 Task: Create a due date automation trigger when advanced on, 2 days before a card is due add fields without custom field "Resume" set to a date not in this week at 11:00 AM.
Action: Mouse moved to (883, 255)
Screenshot: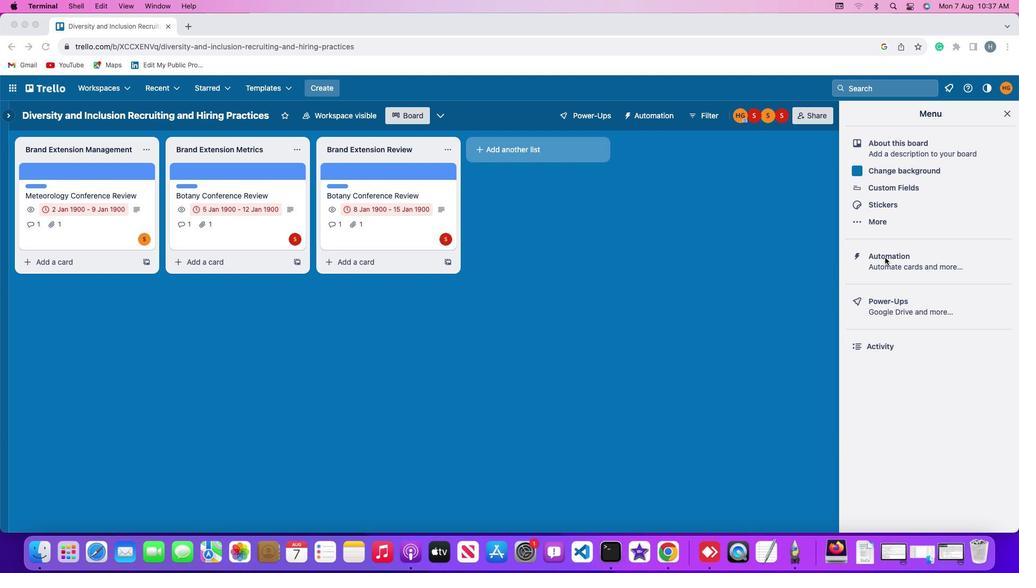 
Action: Mouse pressed left at (883, 255)
Screenshot: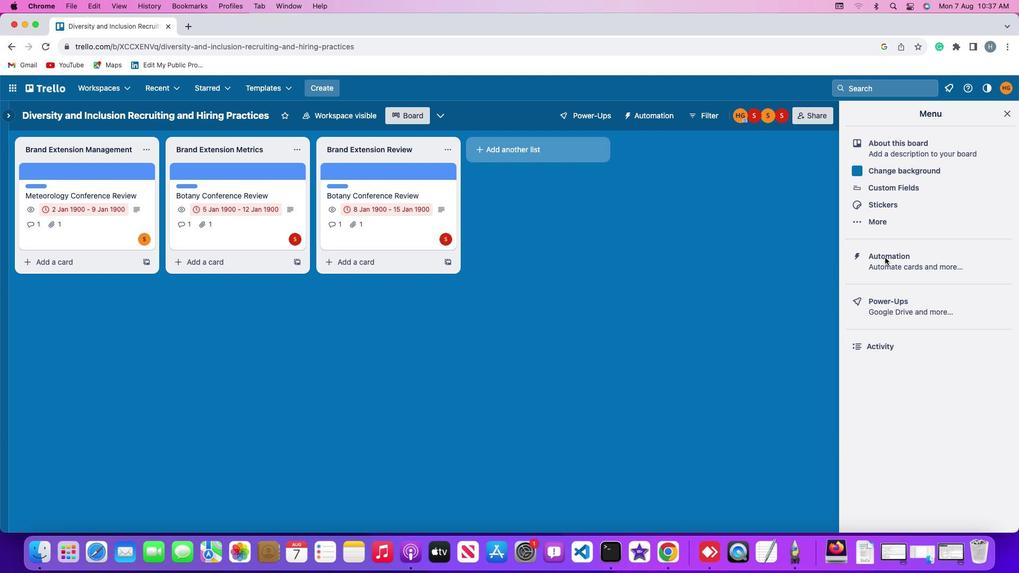 
Action: Mouse pressed left at (883, 255)
Screenshot: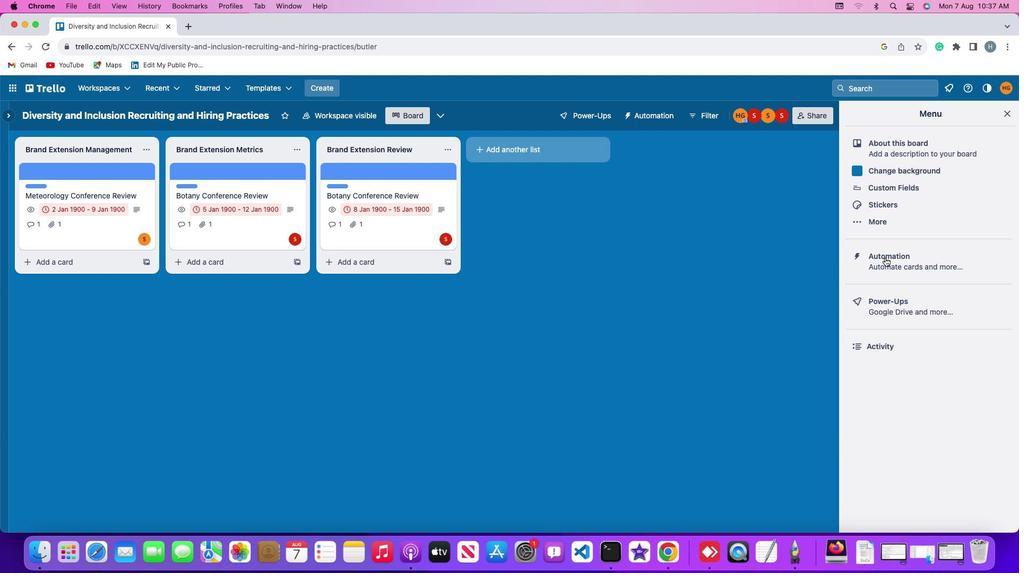 
Action: Mouse moved to (50, 247)
Screenshot: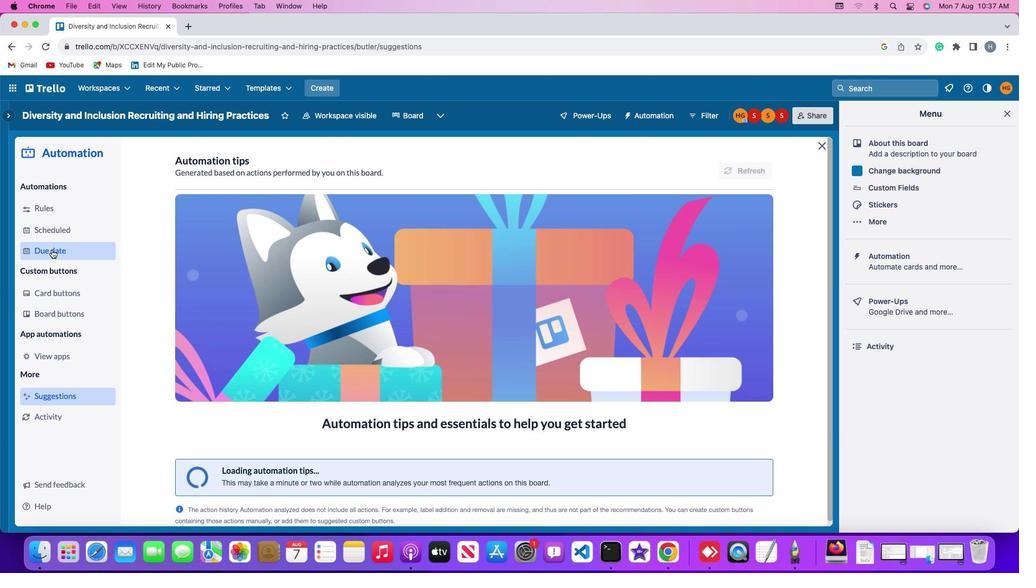 
Action: Mouse pressed left at (50, 247)
Screenshot: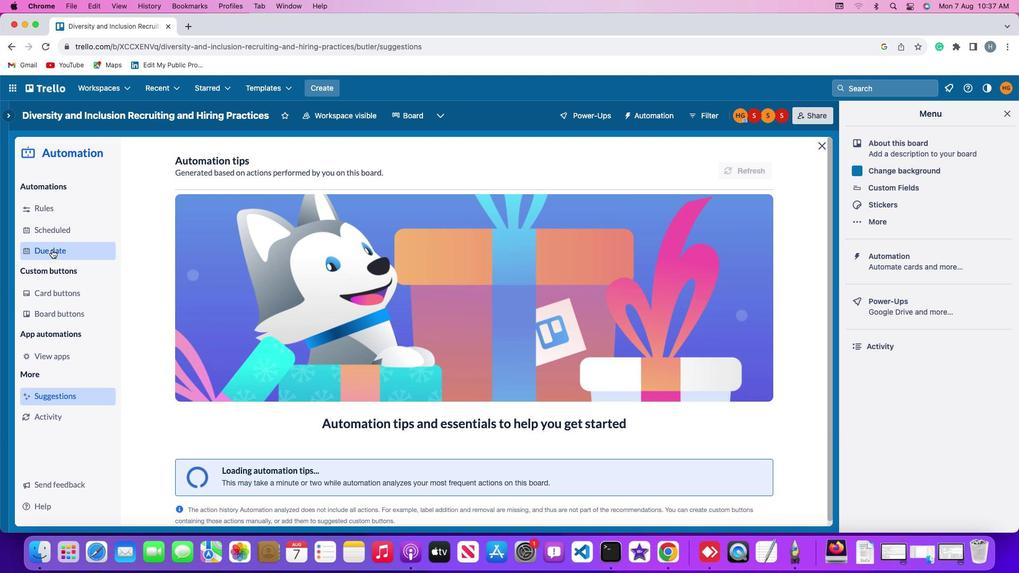 
Action: Mouse moved to (709, 160)
Screenshot: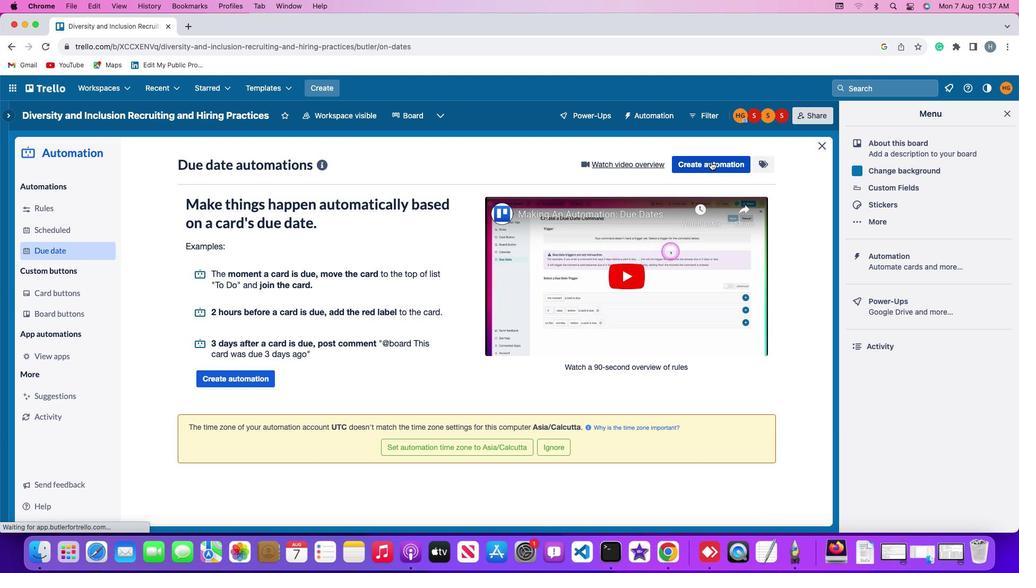 
Action: Mouse pressed left at (709, 160)
Screenshot: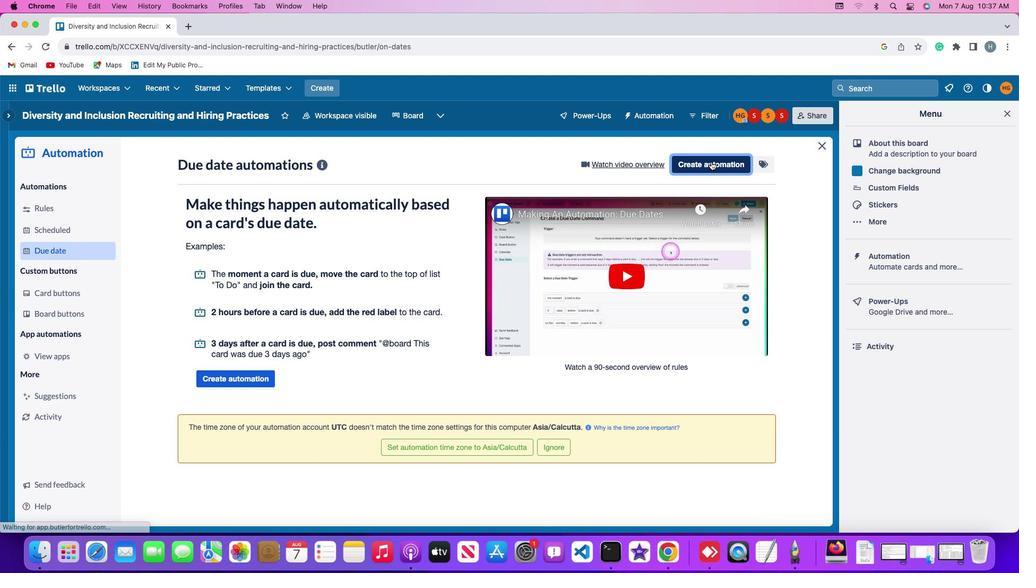 
Action: Mouse moved to (429, 261)
Screenshot: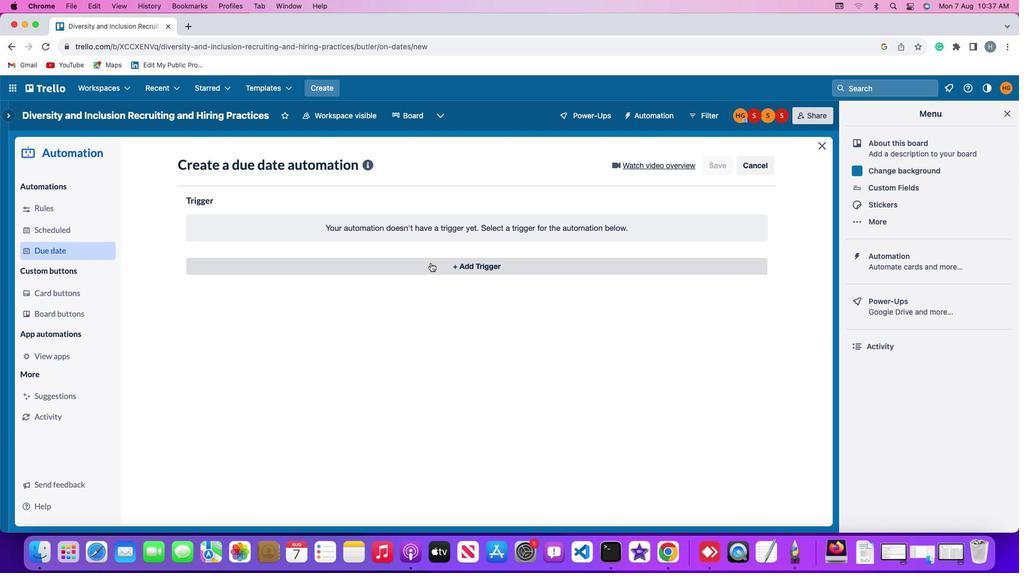 
Action: Mouse pressed left at (429, 261)
Screenshot: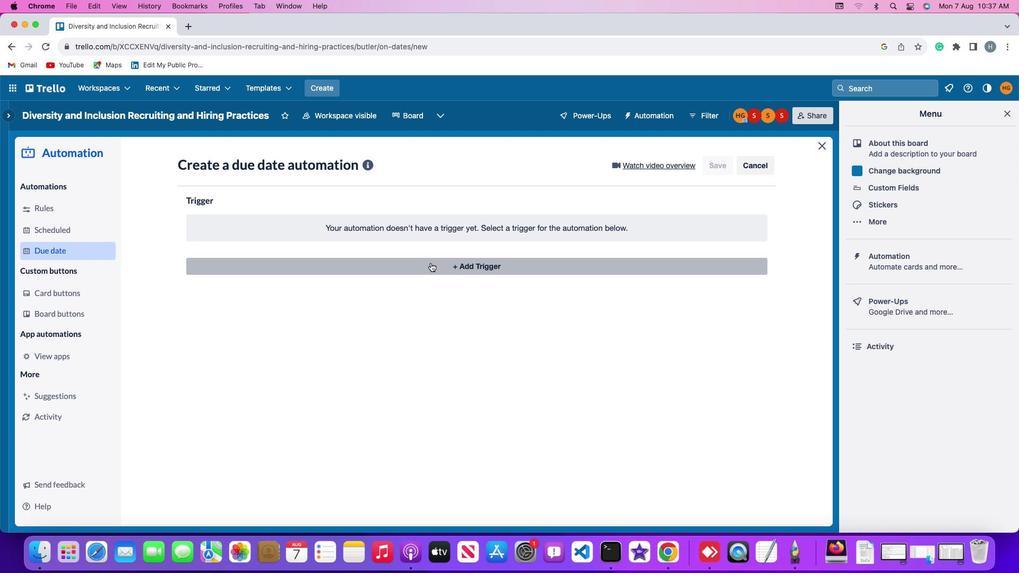 
Action: Mouse moved to (203, 427)
Screenshot: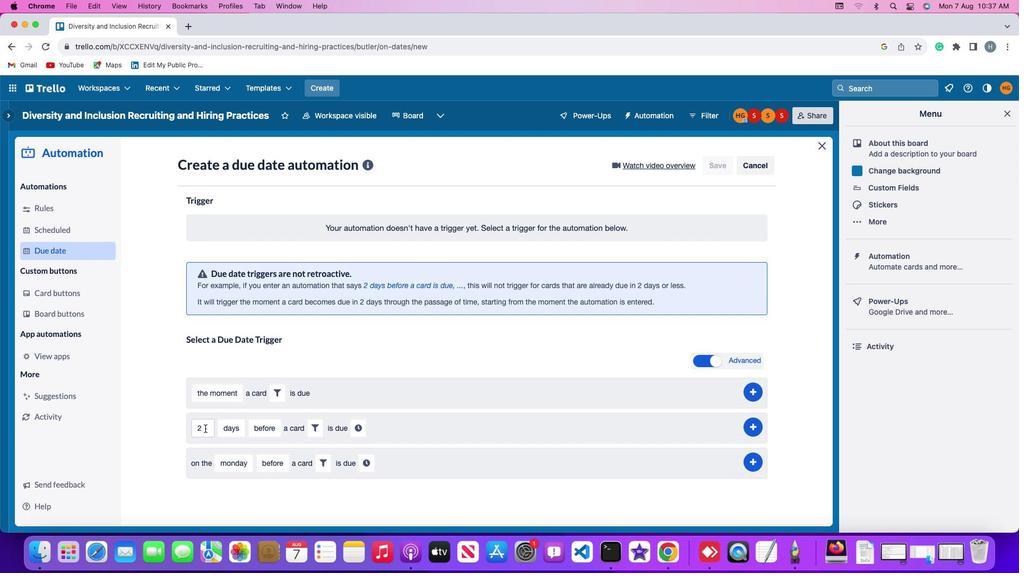 
Action: Mouse pressed left at (203, 427)
Screenshot: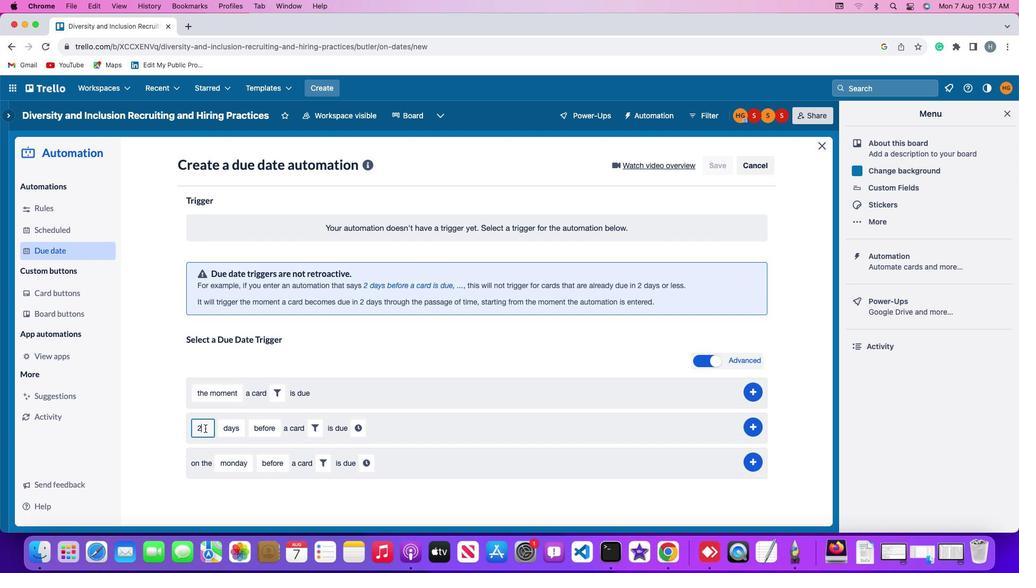 
Action: Mouse moved to (206, 424)
Screenshot: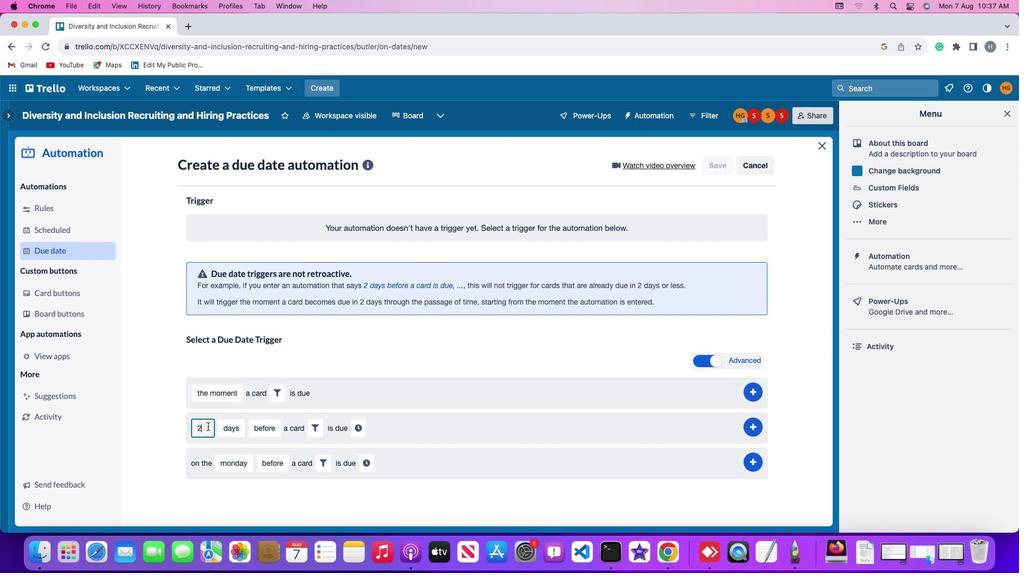 
Action: Key pressed Key.backspace'2'
Screenshot: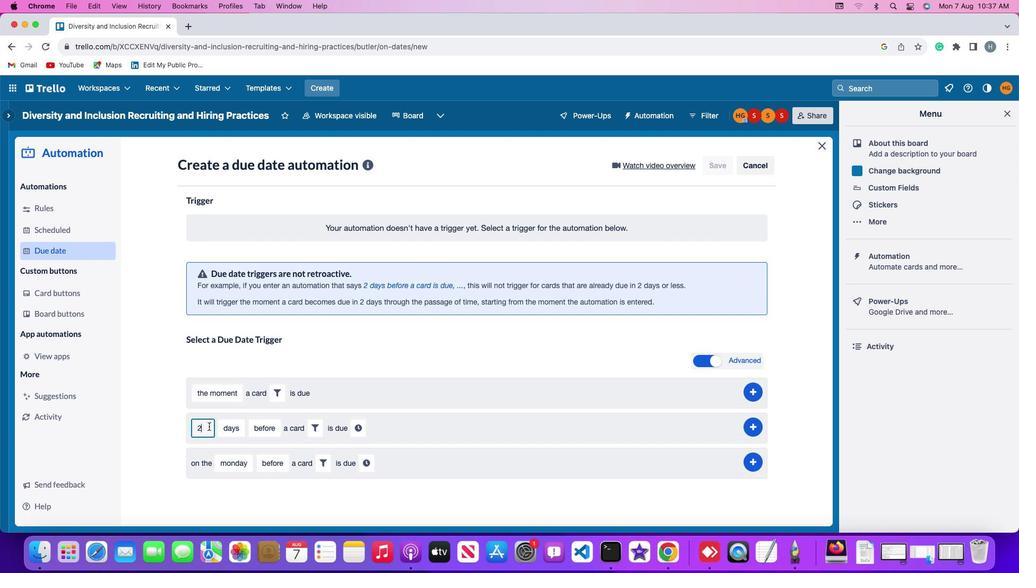 
Action: Mouse moved to (231, 424)
Screenshot: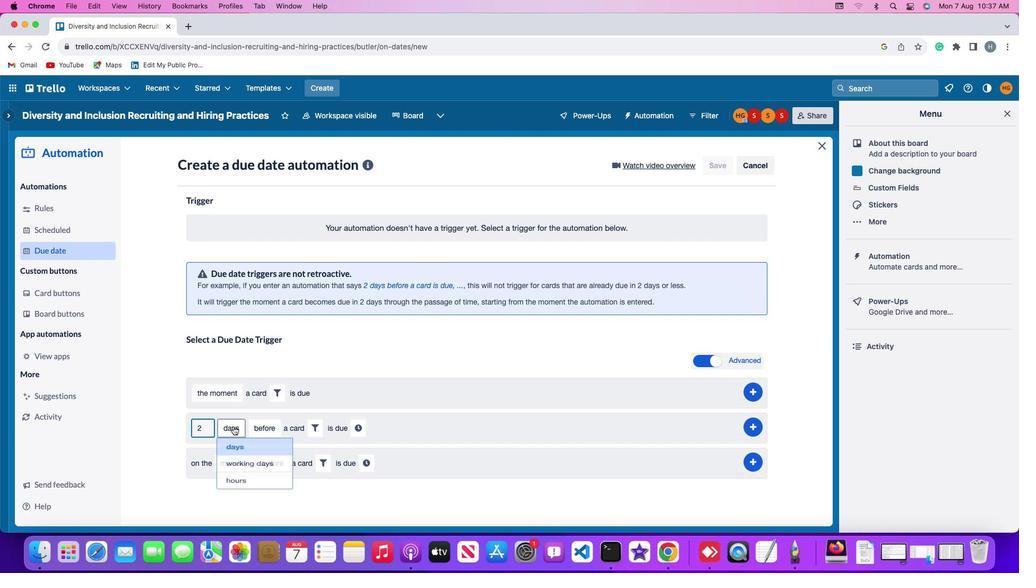 
Action: Mouse pressed left at (231, 424)
Screenshot: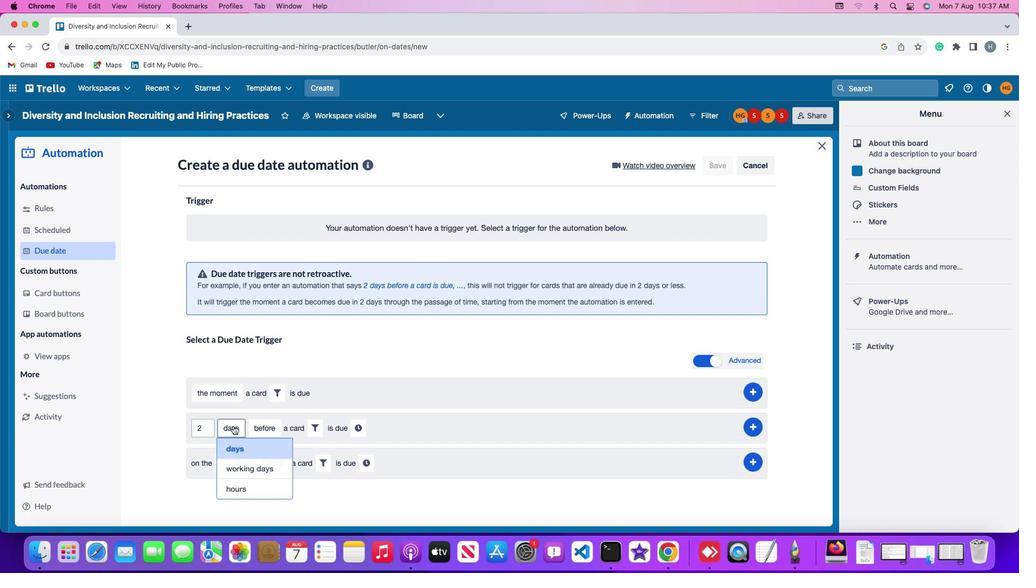 
Action: Mouse moved to (234, 450)
Screenshot: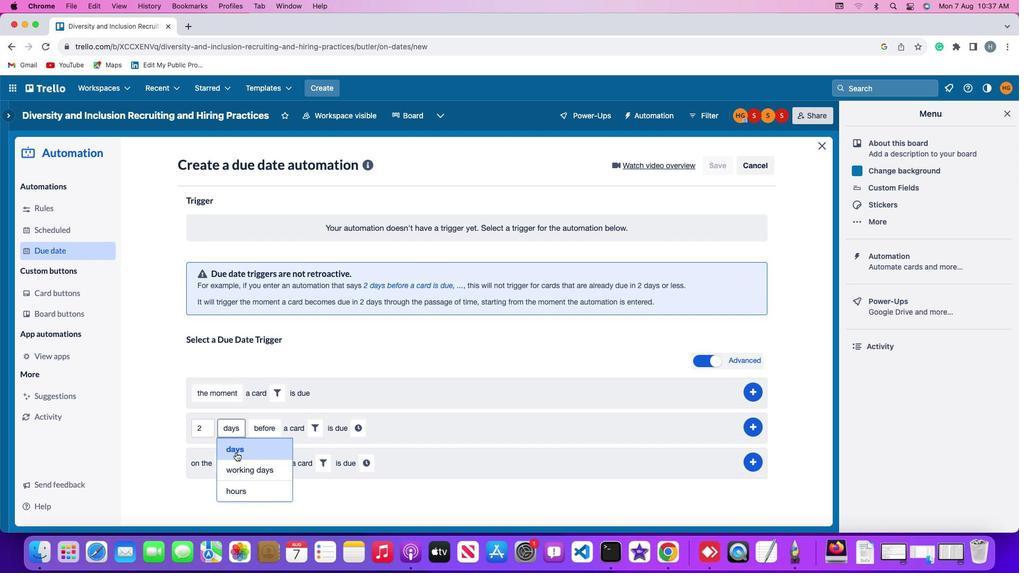 
Action: Mouse pressed left at (234, 450)
Screenshot: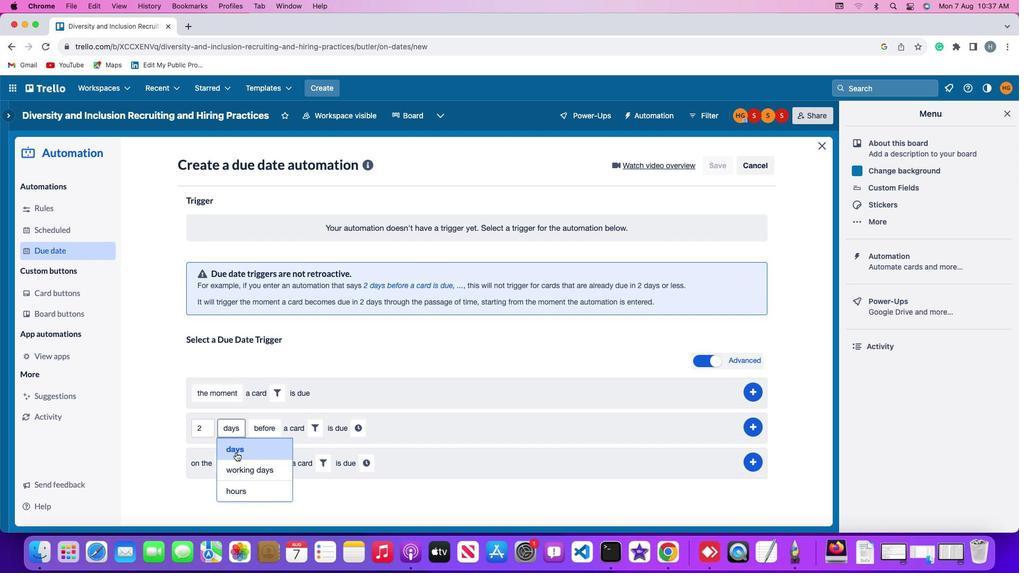 
Action: Mouse moved to (261, 430)
Screenshot: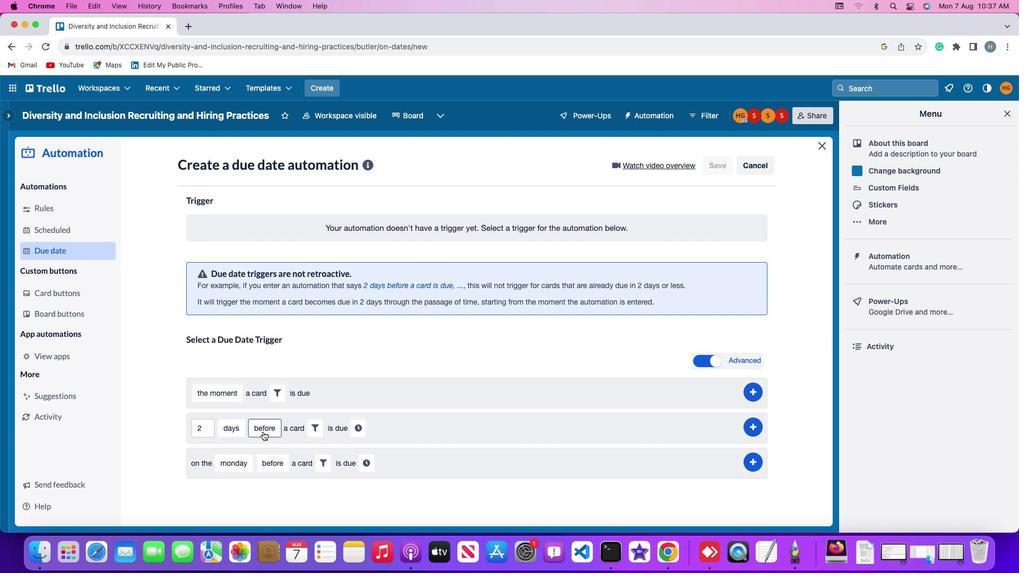 
Action: Mouse pressed left at (261, 430)
Screenshot: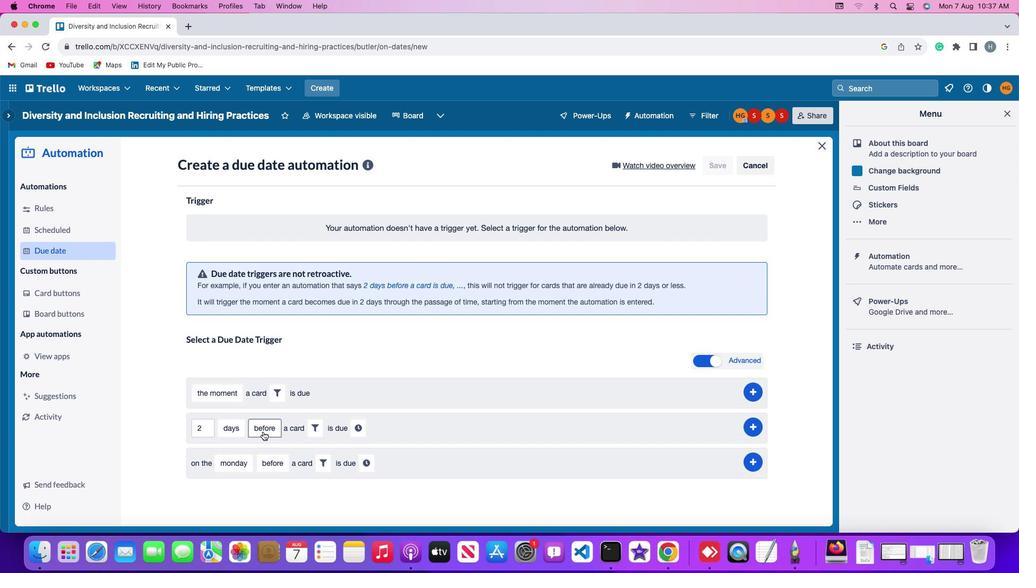 
Action: Mouse moved to (270, 451)
Screenshot: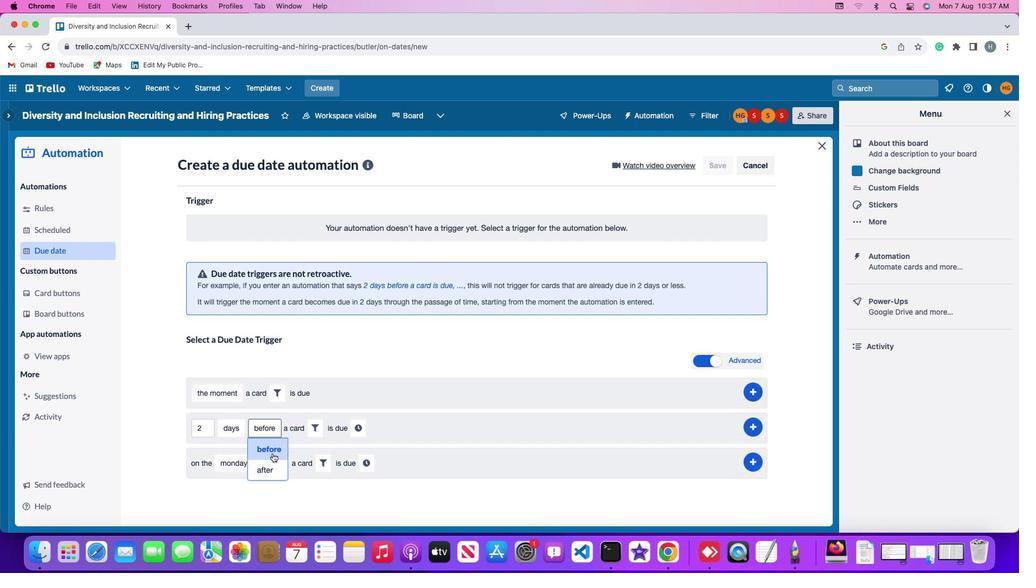 
Action: Mouse pressed left at (270, 451)
Screenshot: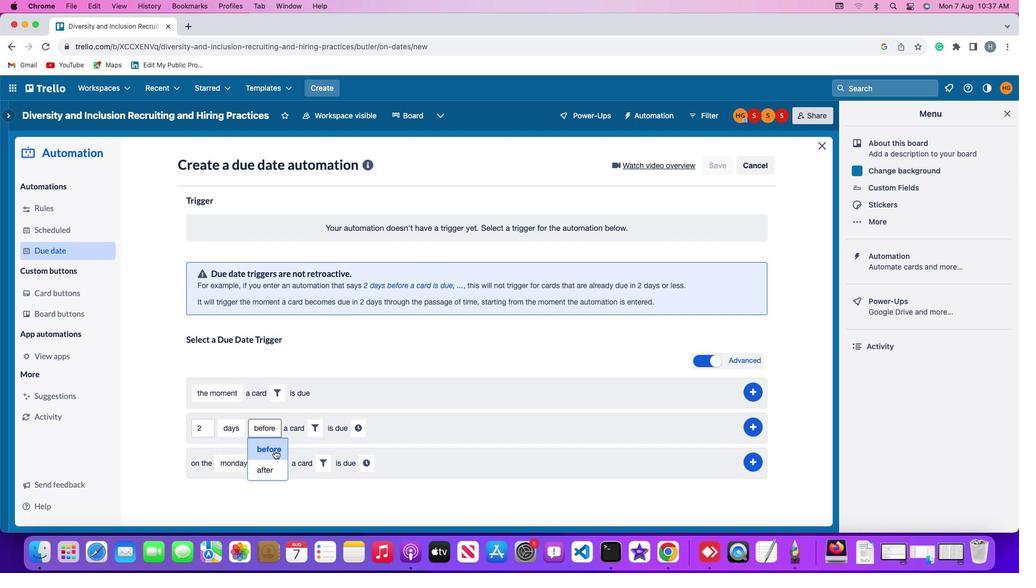 
Action: Mouse moved to (313, 430)
Screenshot: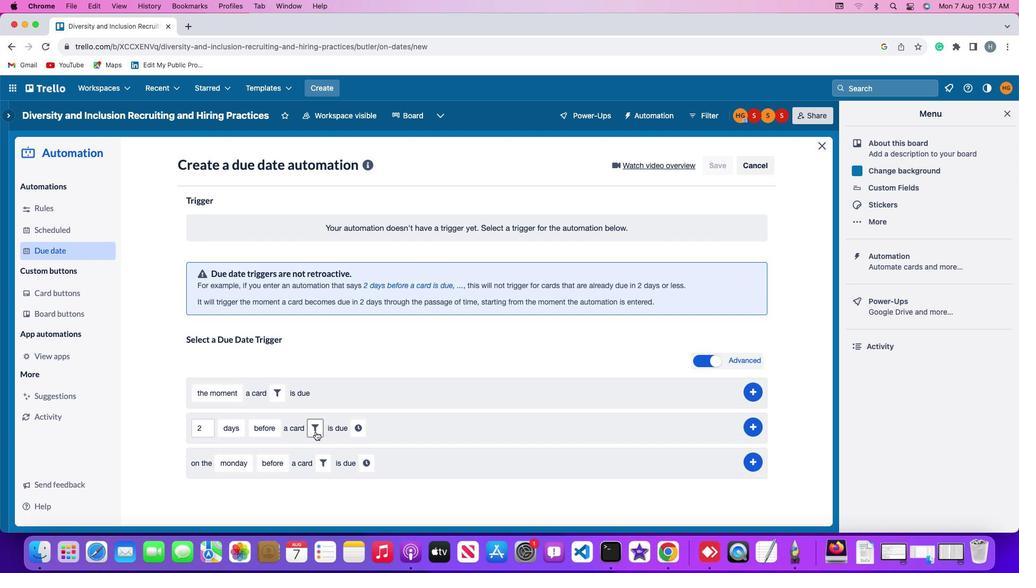
Action: Mouse pressed left at (313, 430)
Screenshot: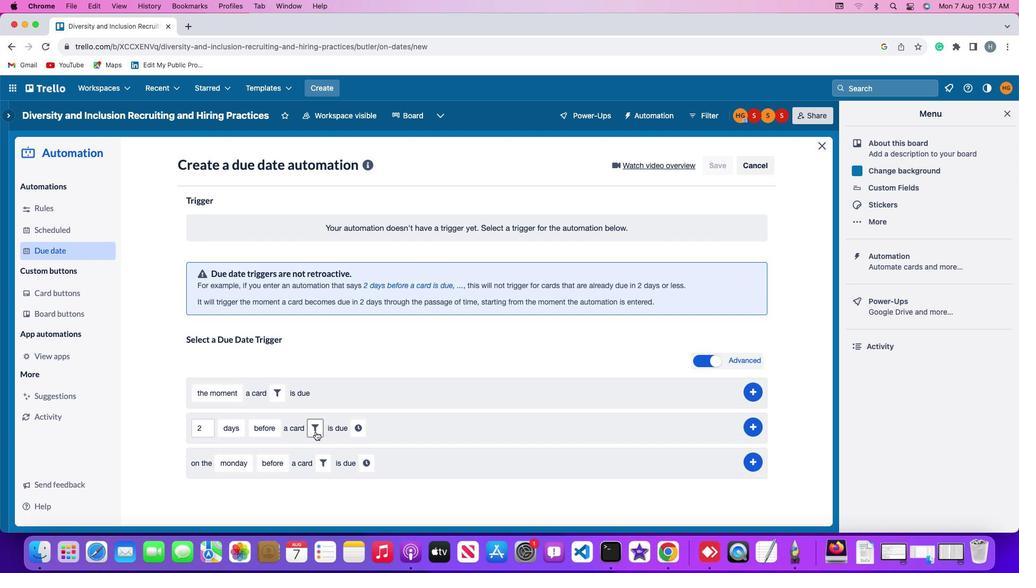 
Action: Mouse moved to (491, 457)
Screenshot: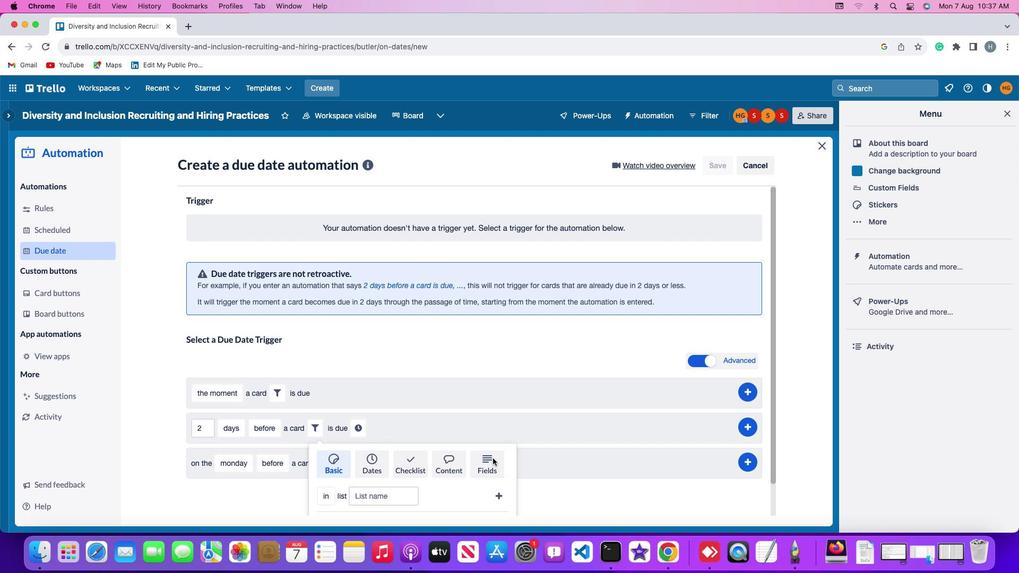 
Action: Mouse pressed left at (491, 457)
Screenshot: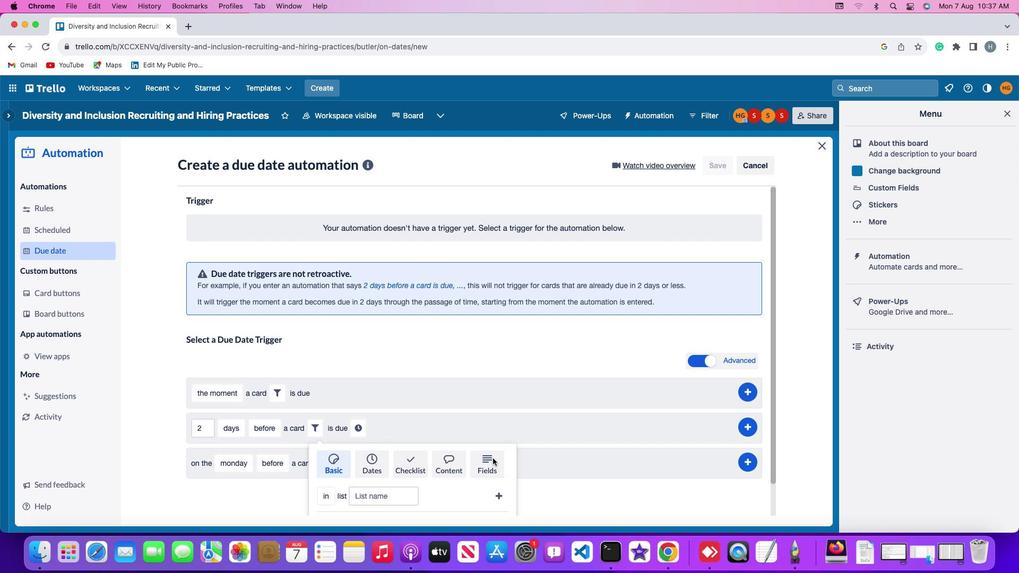 
Action: Mouse moved to (380, 462)
Screenshot: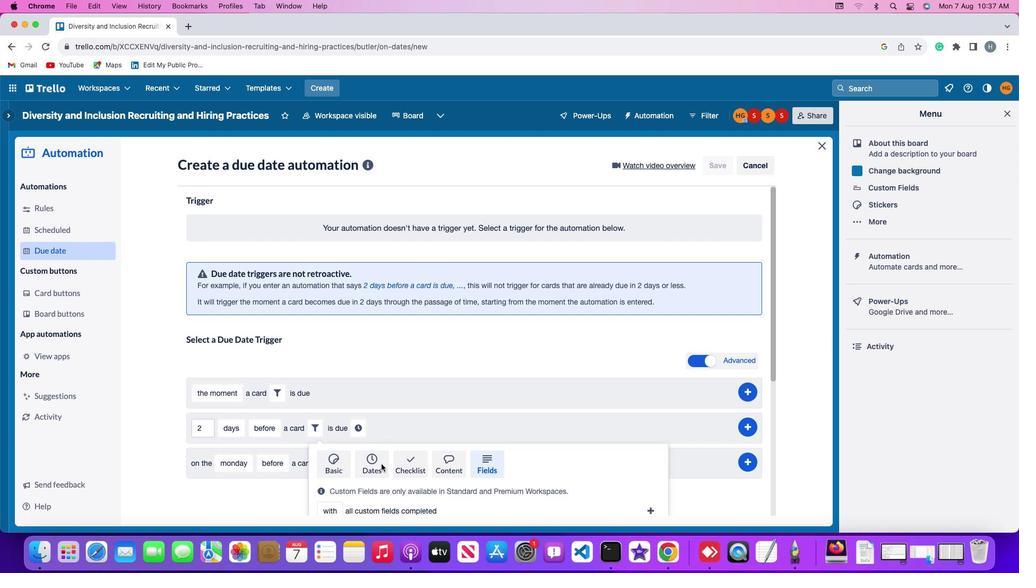 
Action: Mouse scrolled (380, 462) with delta (-1, -1)
Screenshot: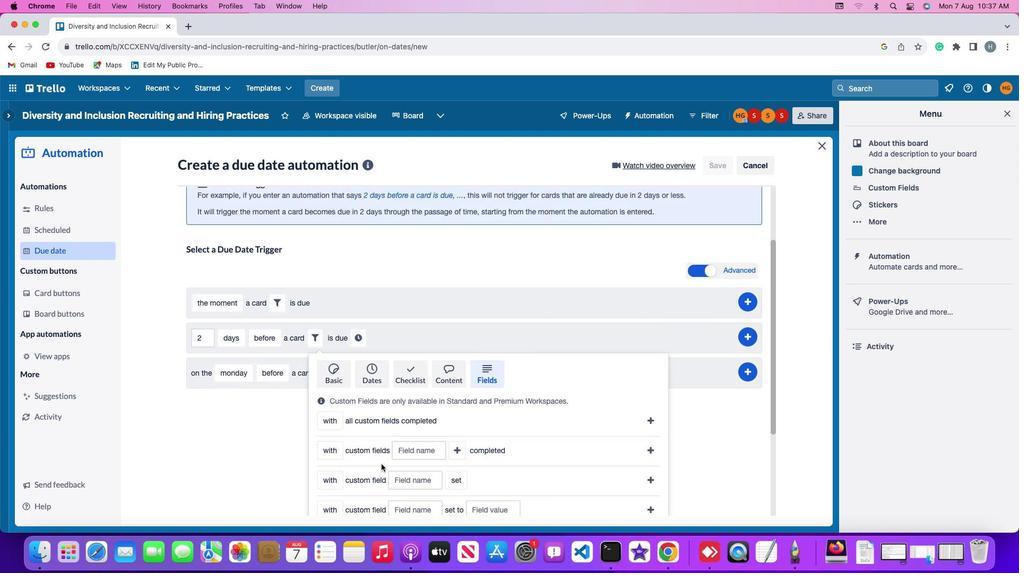 
Action: Mouse scrolled (380, 462) with delta (-1, -1)
Screenshot: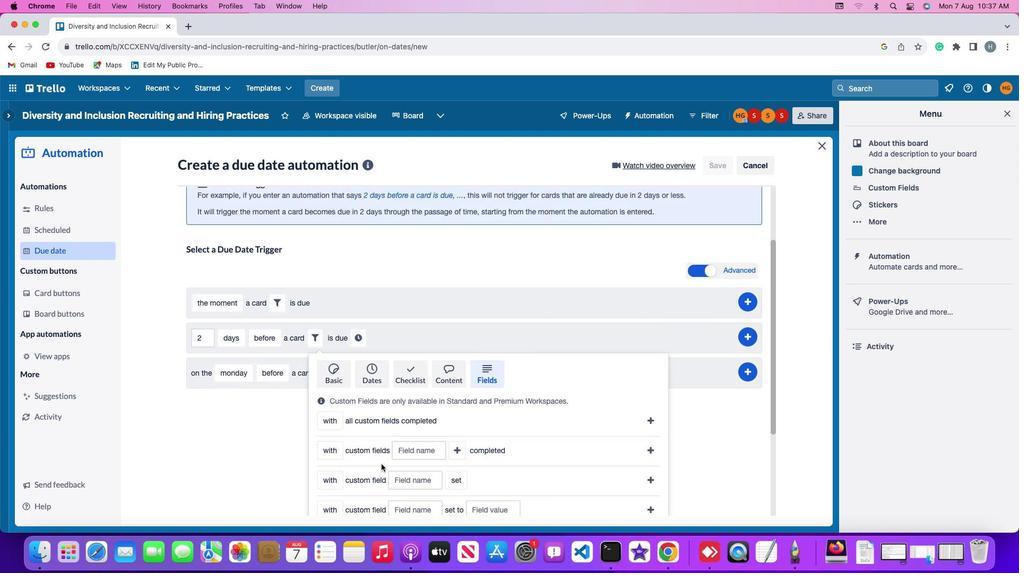 
Action: Mouse scrolled (380, 462) with delta (-1, -3)
Screenshot: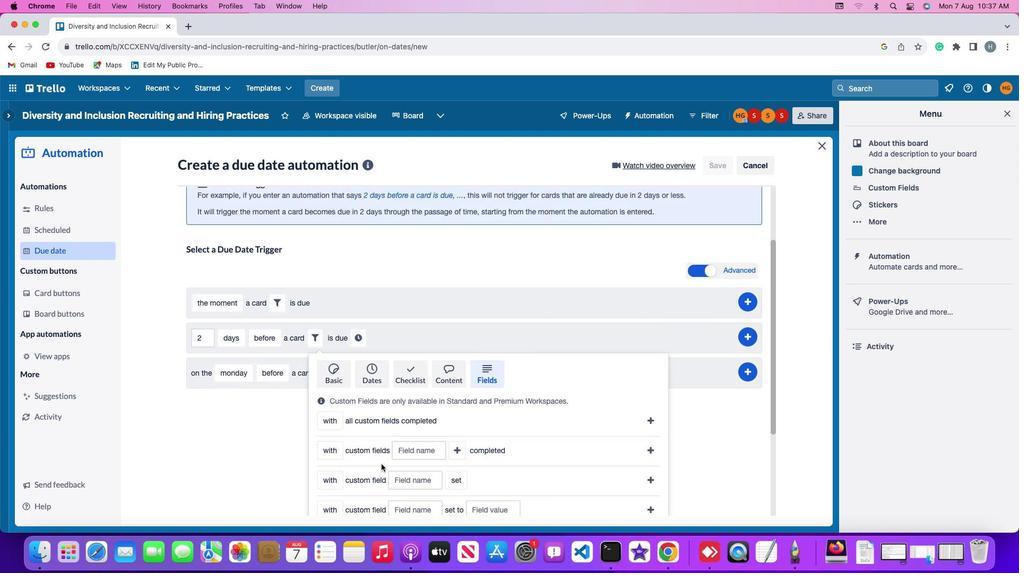 
Action: Mouse scrolled (380, 462) with delta (-1, -3)
Screenshot: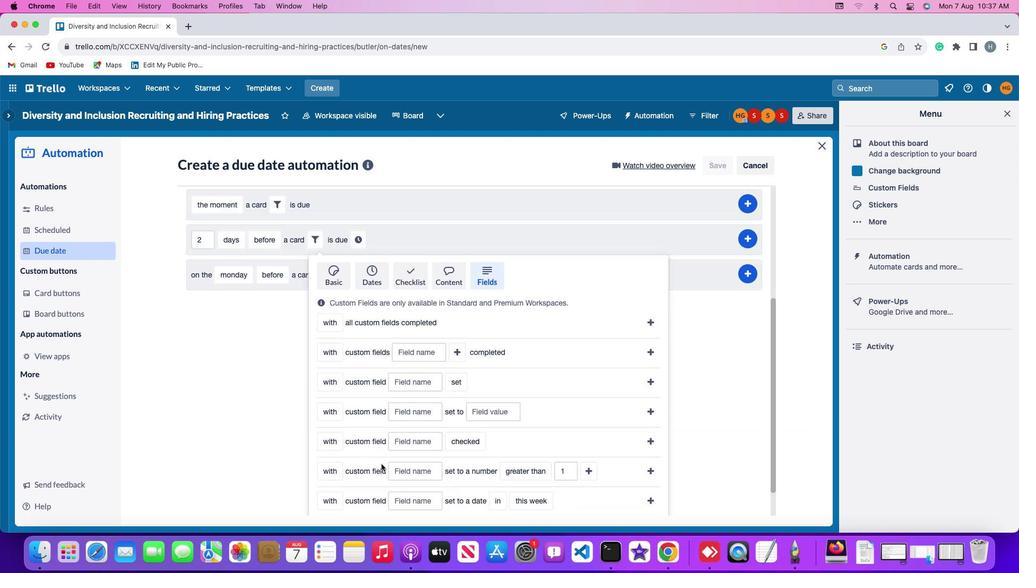 
Action: Mouse scrolled (380, 462) with delta (-1, -4)
Screenshot: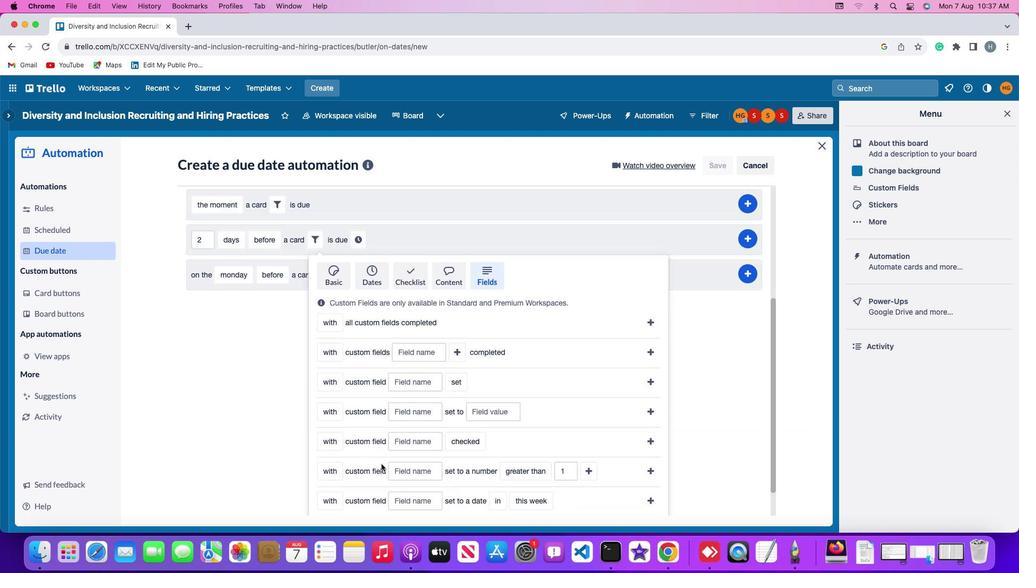 
Action: Mouse scrolled (380, 462) with delta (-1, -4)
Screenshot: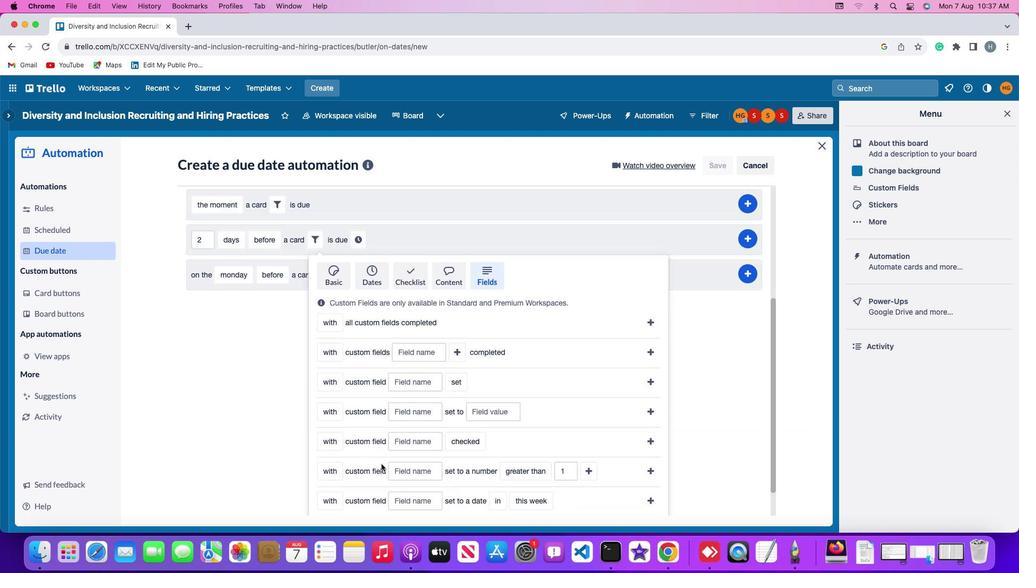 
Action: Mouse scrolled (380, 462) with delta (-1, -4)
Screenshot: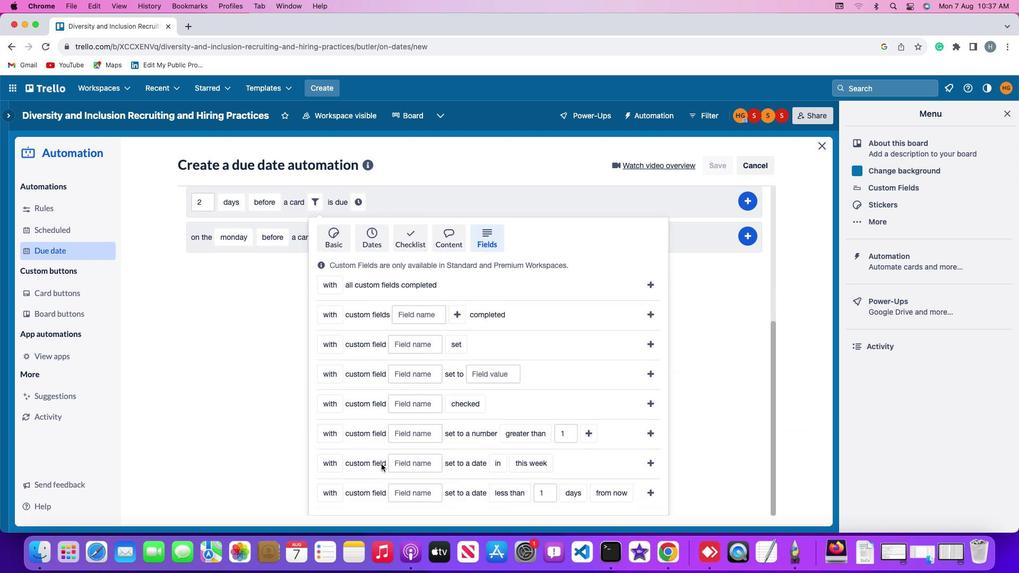 
Action: Mouse scrolled (380, 462) with delta (-1, -1)
Screenshot: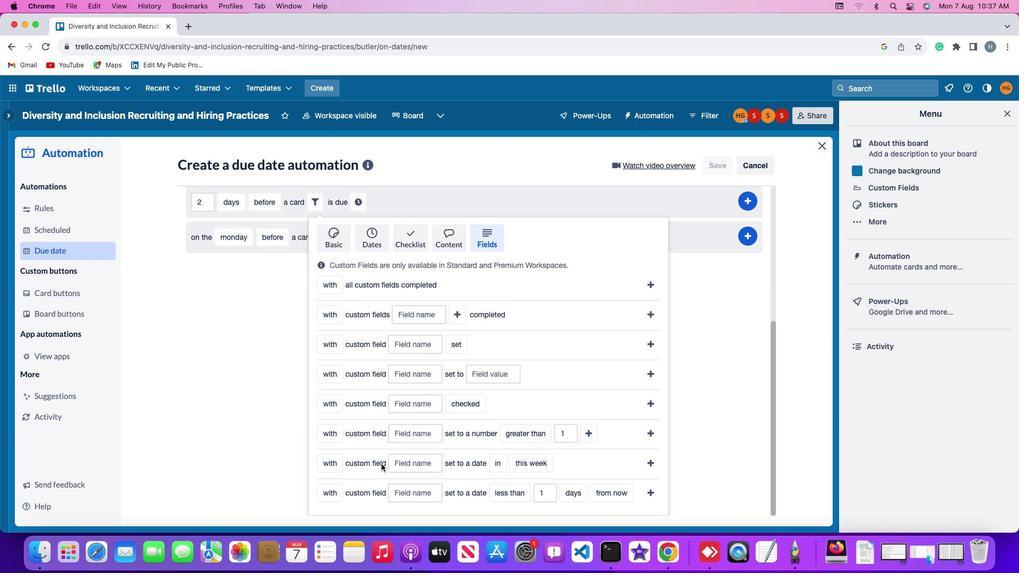 
Action: Mouse scrolled (380, 462) with delta (-1, -1)
Screenshot: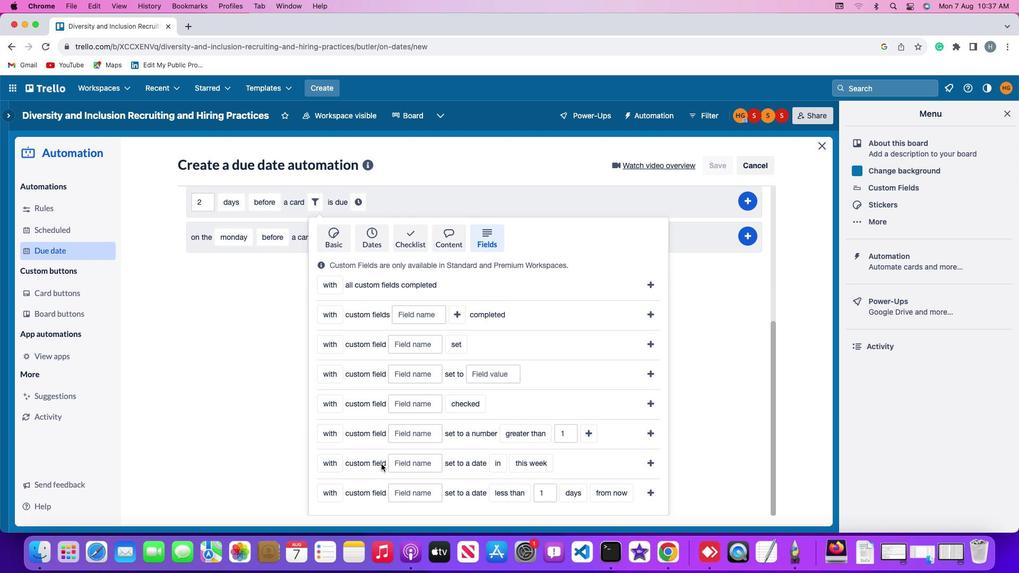 
Action: Mouse scrolled (380, 462) with delta (-1, -2)
Screenshot: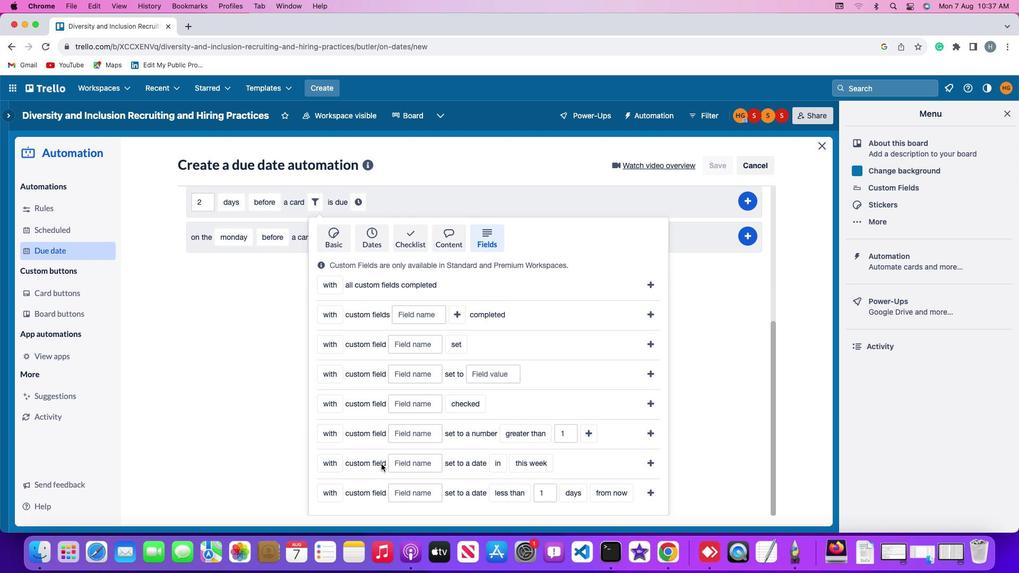 
Action: Mouse moved to (311, 462)
Screenshot: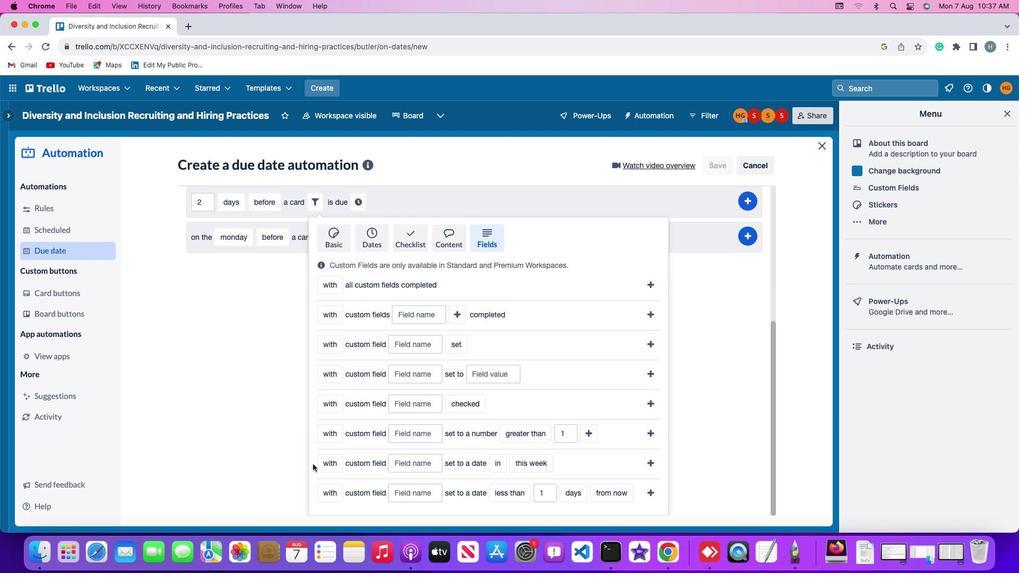 
Action: Mouse pressed left at (311, 462)
Screenshot: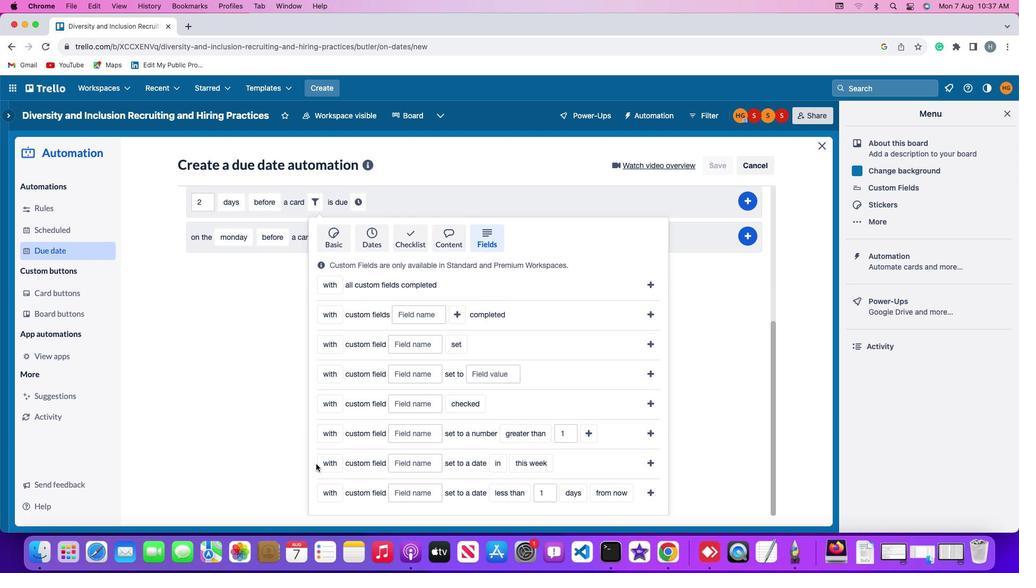
Action: Mouse moved to (328, 462)
Screenshot: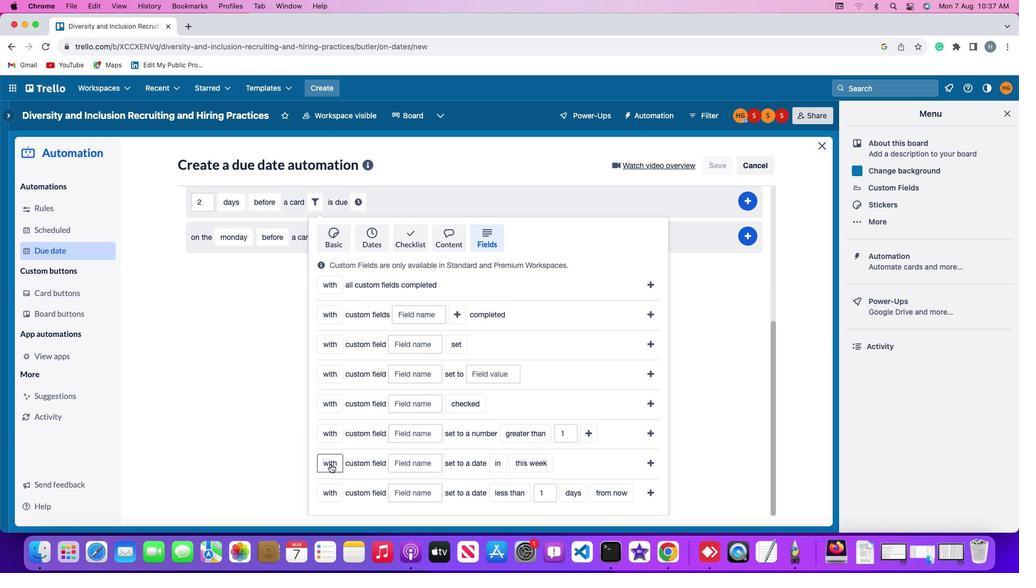 
Action: Mouse pressed left at (328, 462)
Screenshot: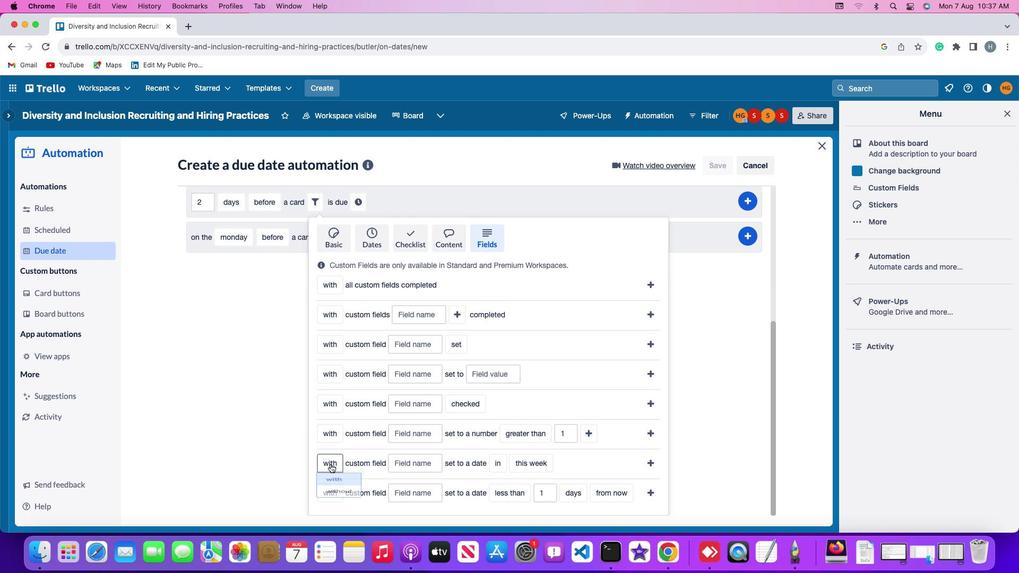 
Action: Mouse moved to (332, 499)
Screenshot: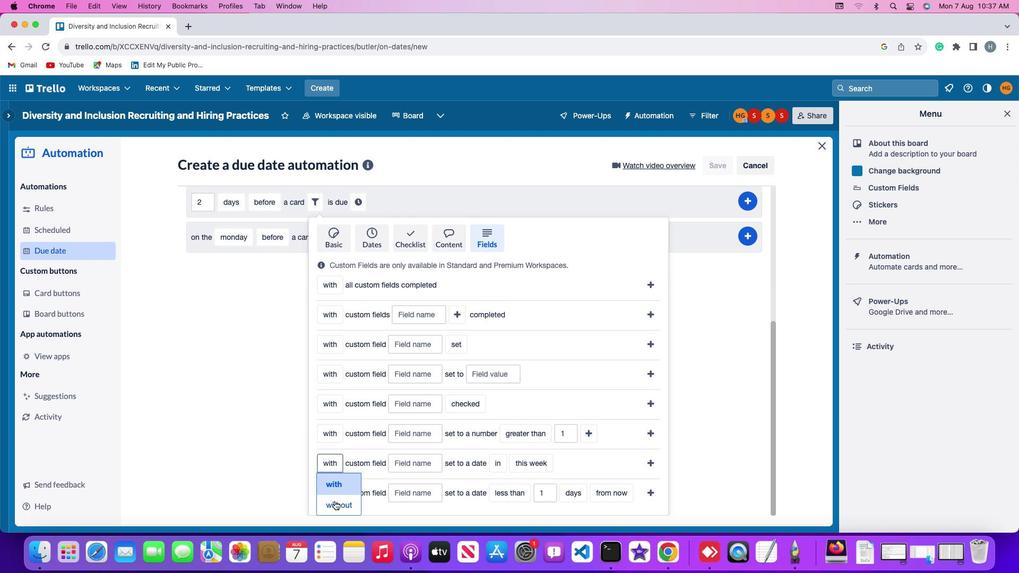 
Action: Mouse pressed left at (332, 499)
Screenshot: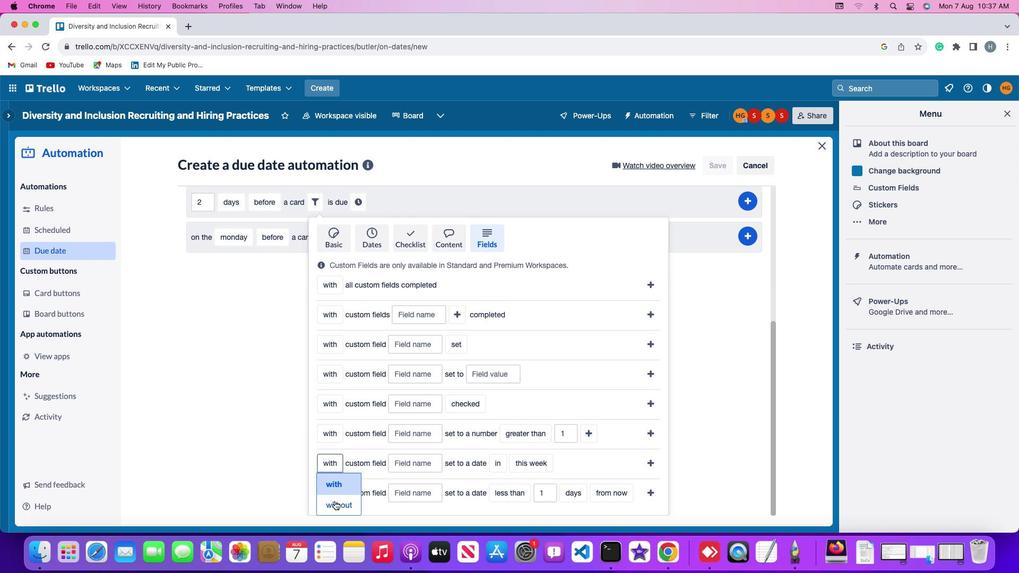 
Action: Mouse moved to (421, 462)
Screenshot: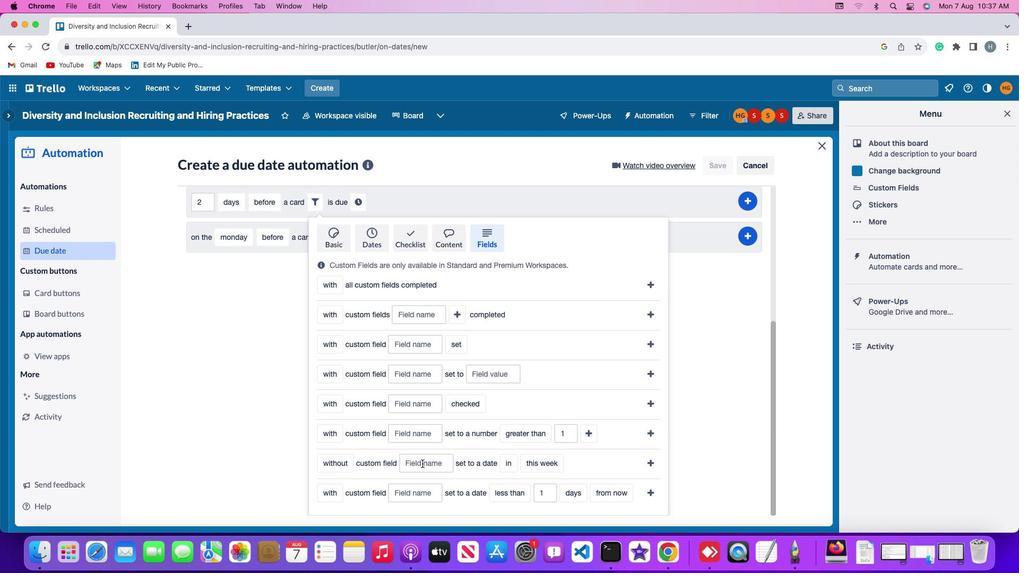 
Action: Mouse pressed left at (421, 462)
Screenshot: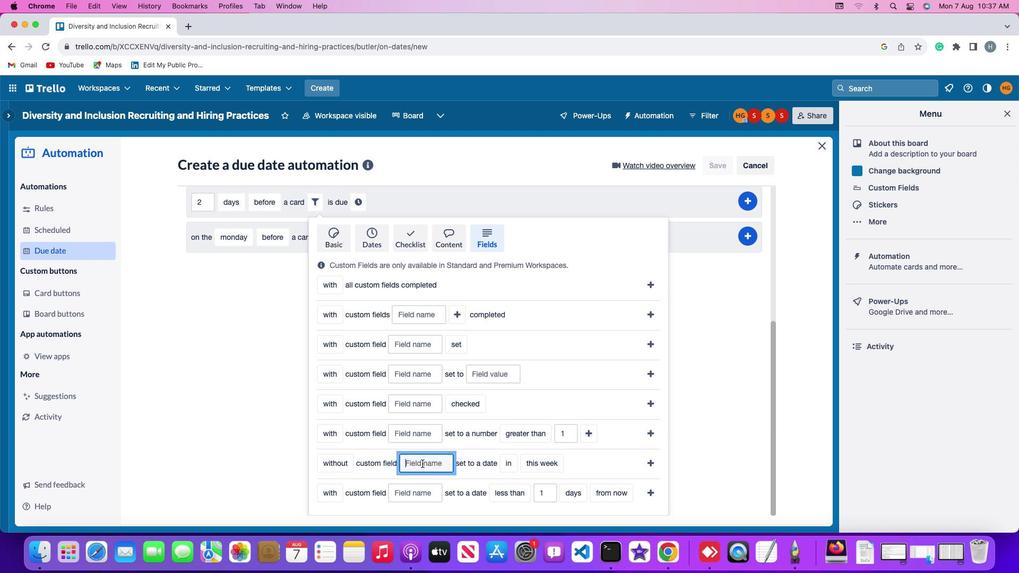 
Action: Mouse moved to (422, 463)
Screenshot: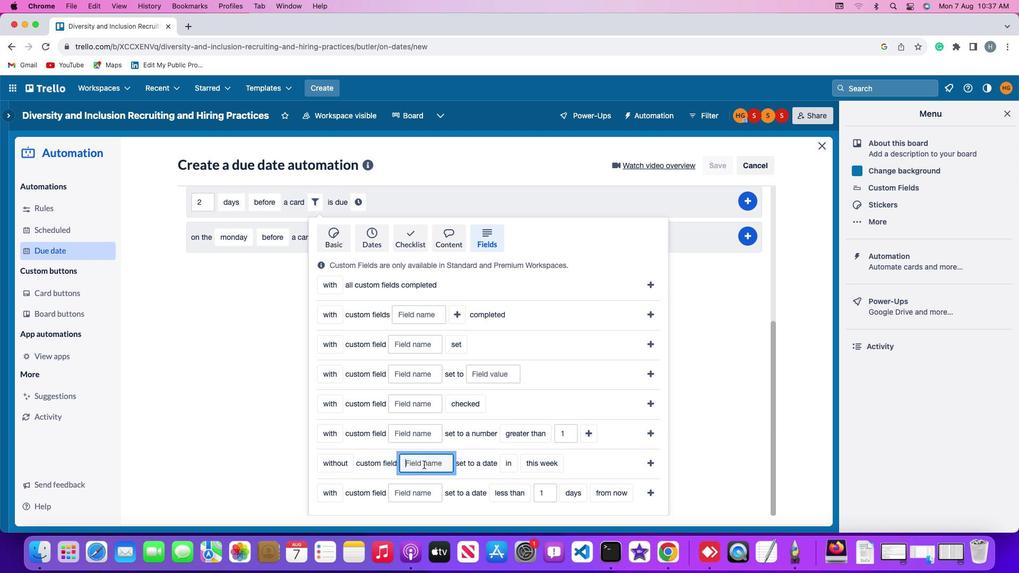 
Action: Key pressed Key.shift'R''e''s''u''m''e'
Screenshot: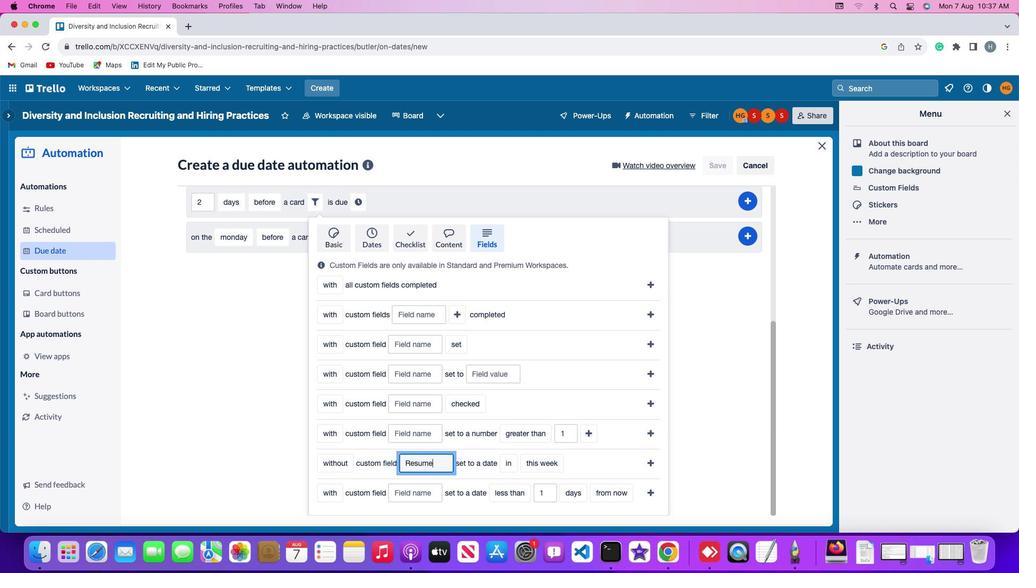 
Action: Mouse moved to (507, 461)
Screenshot: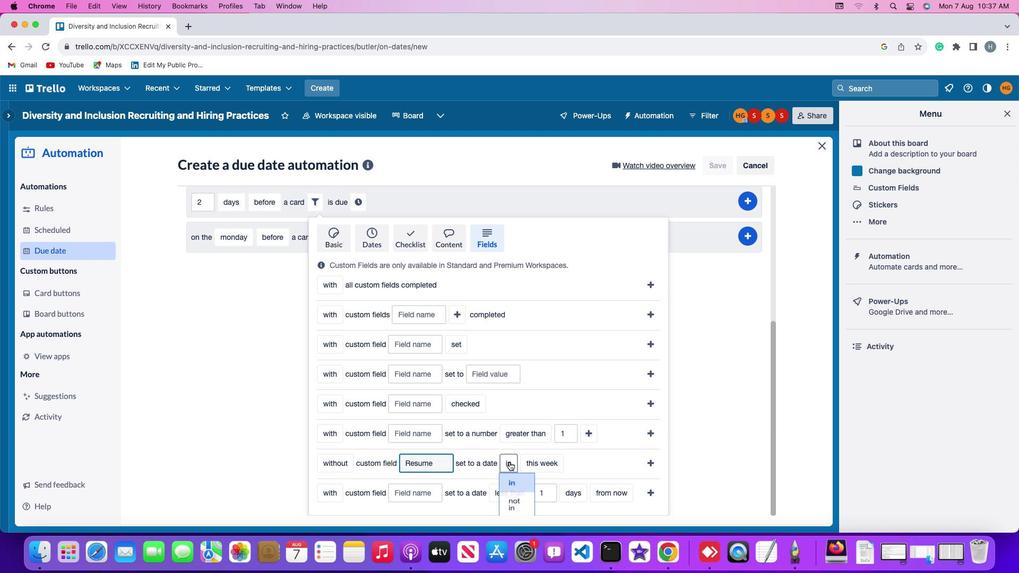 
Action: Mouse pressed left at (507, 461)
Screenshot: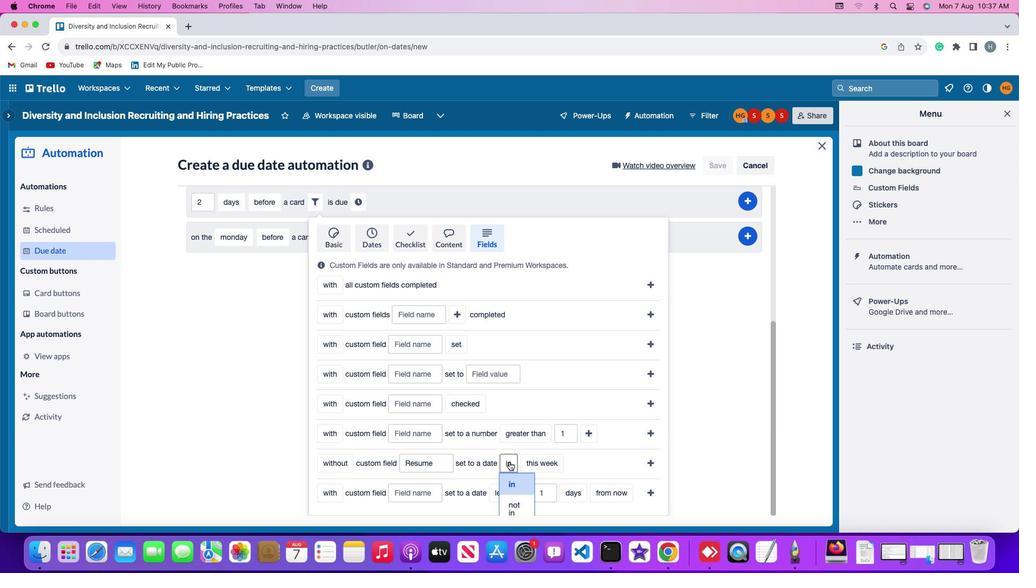 
Action: Mouse moved to (515, 508)
Screenshot: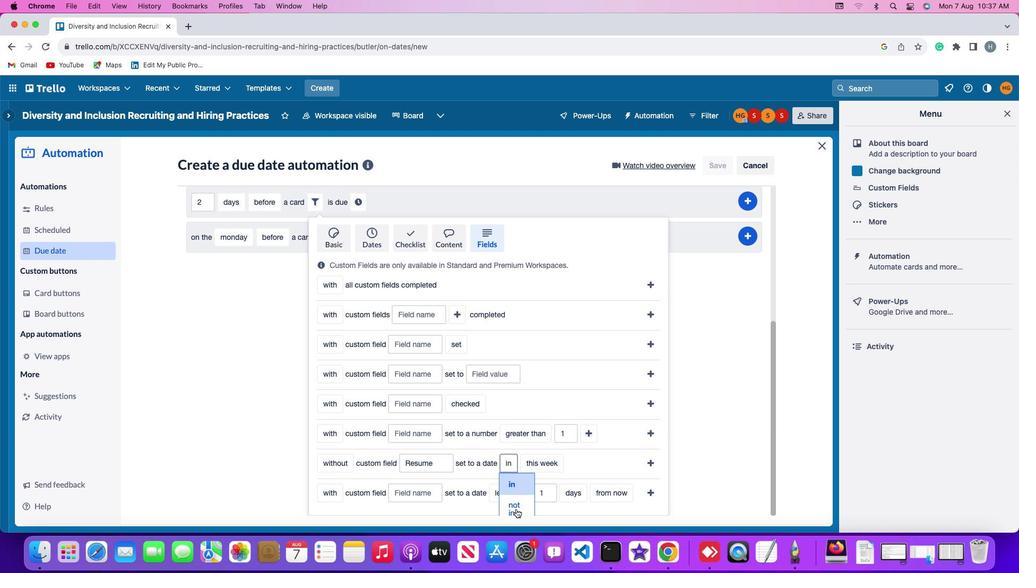 
Action: Mouse pressed left at (515, 508)
Screenshot: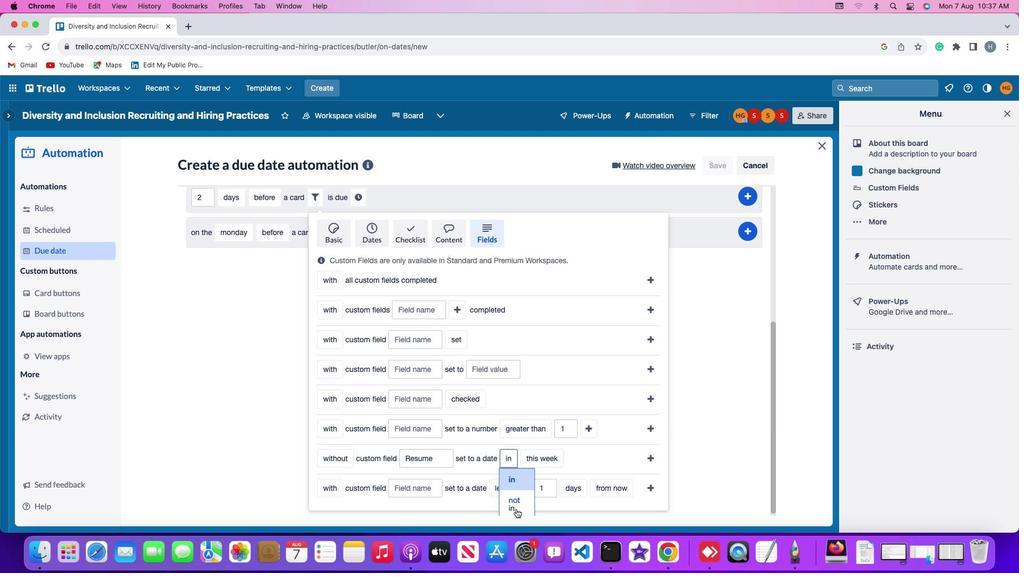 
Action: Mouse moved to (554, 465)
Screenshot: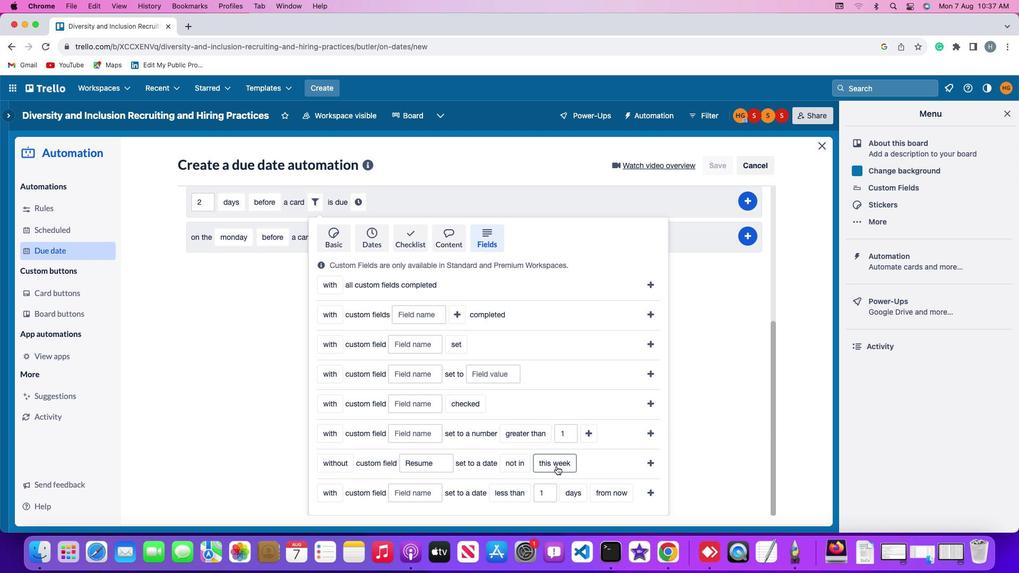 
Action: Mouse pressed left at (554, 465)
Screenshot: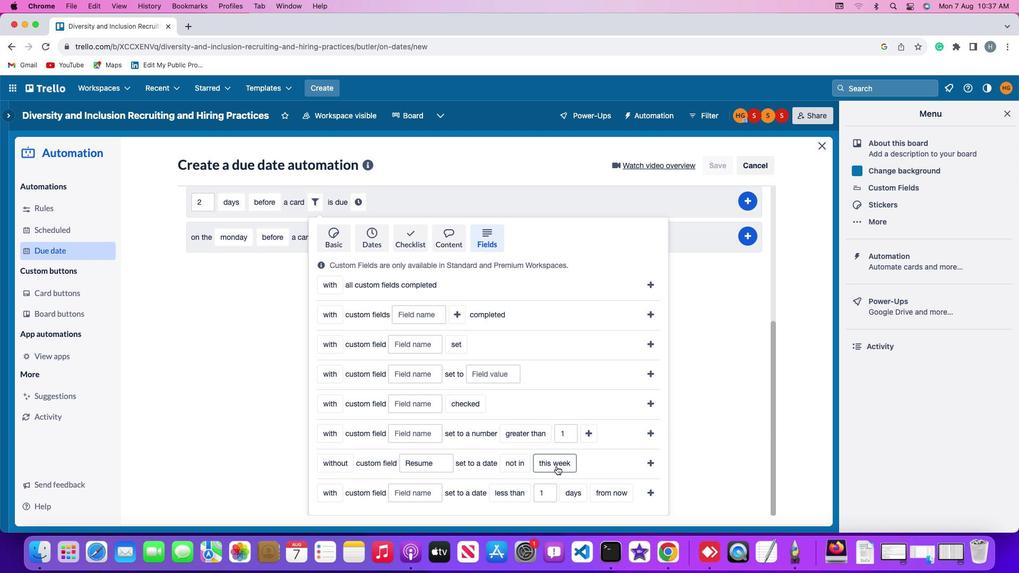 
Action: Mouse moved to (558, 480)
Screenshot: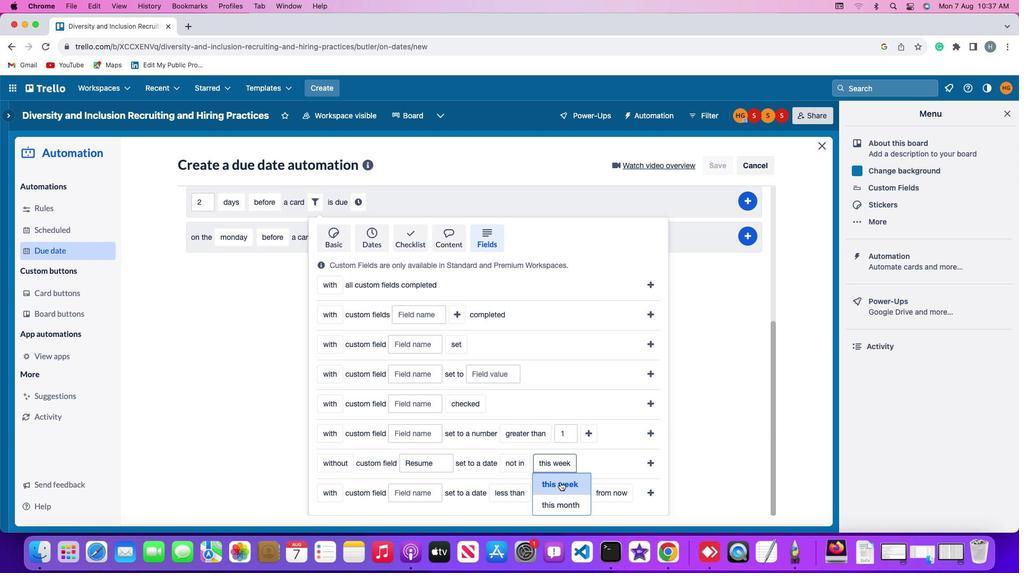 
Action: Mouse pressed left at (558, 480)
Screenshot: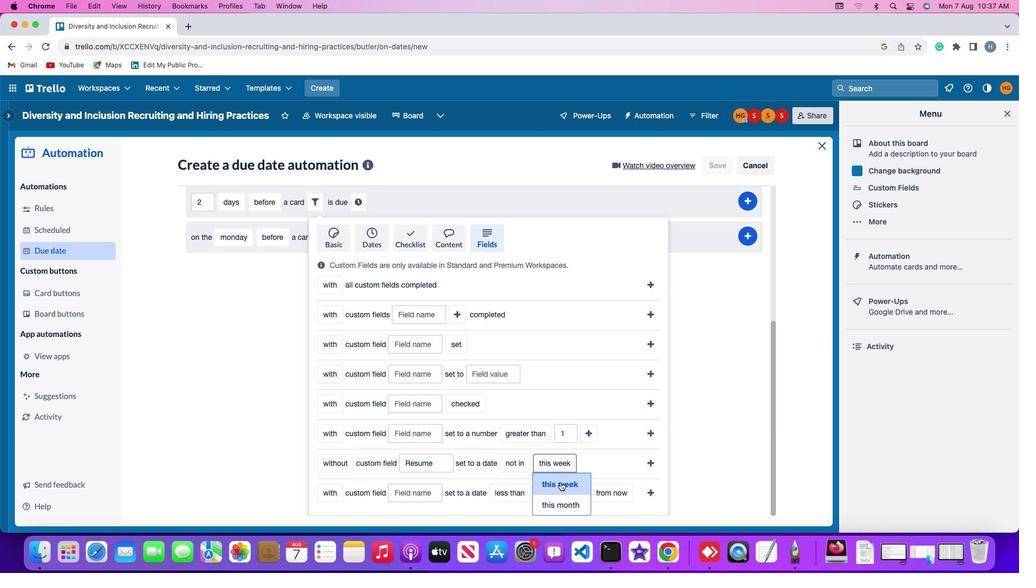 
Action: Mouse moved to (649, 459)
Screenshot: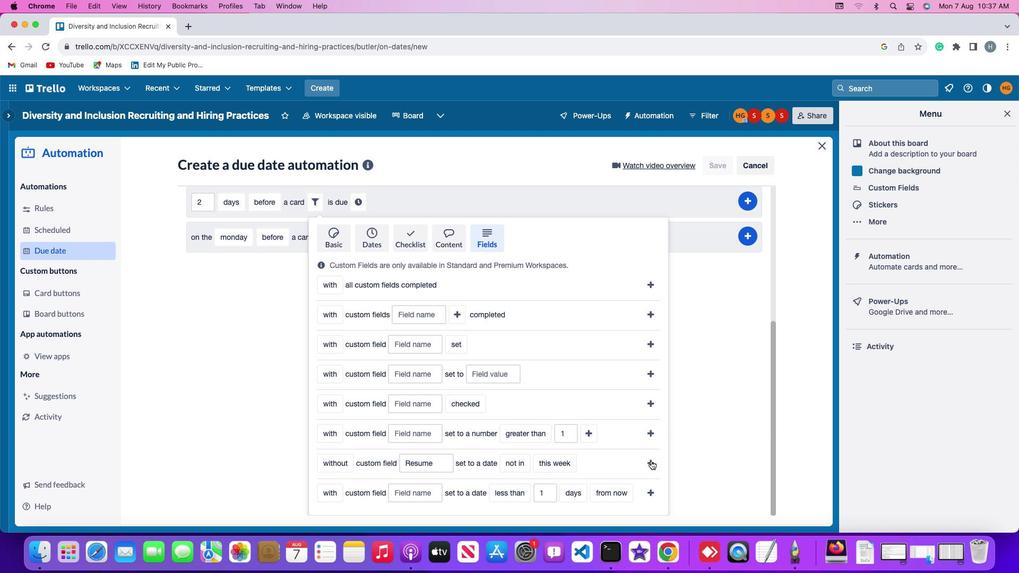 
Action: Mouse pressed left at (649, 459)
Screenshot: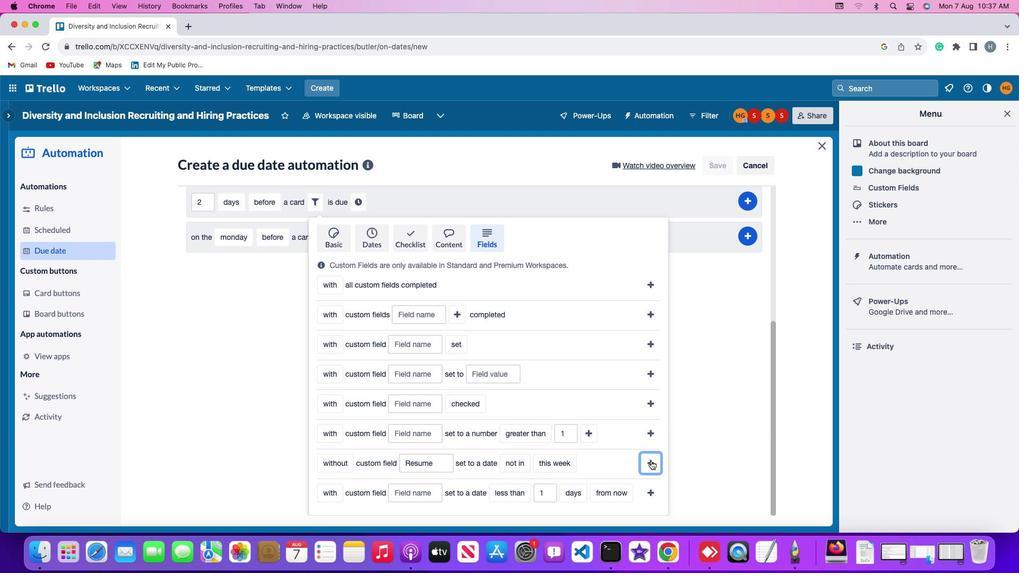 
Action: Mouse moved to (587, 428)
Screenshot: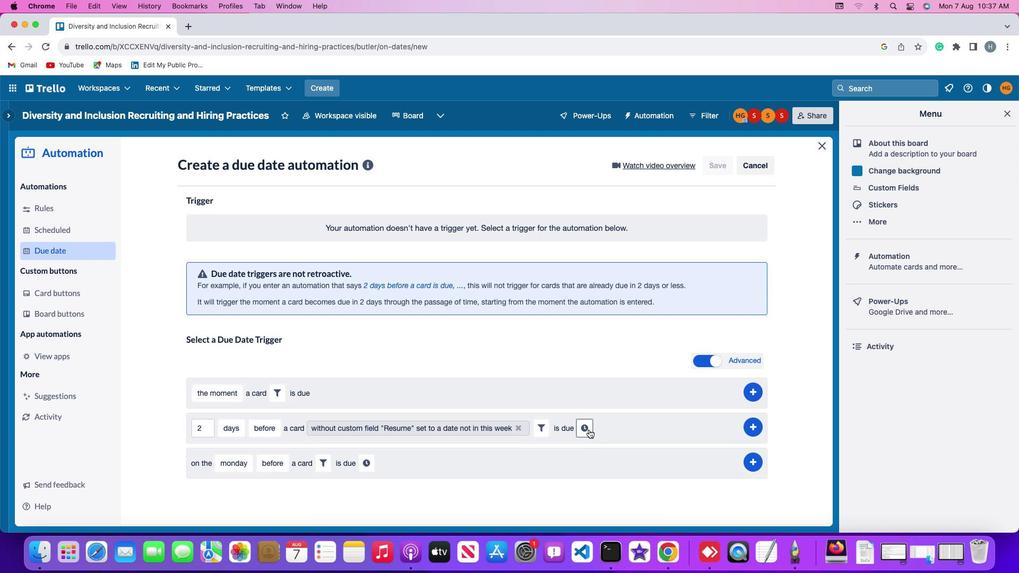 
Action: Mouse pressed left at (587, 428)
Screenshot: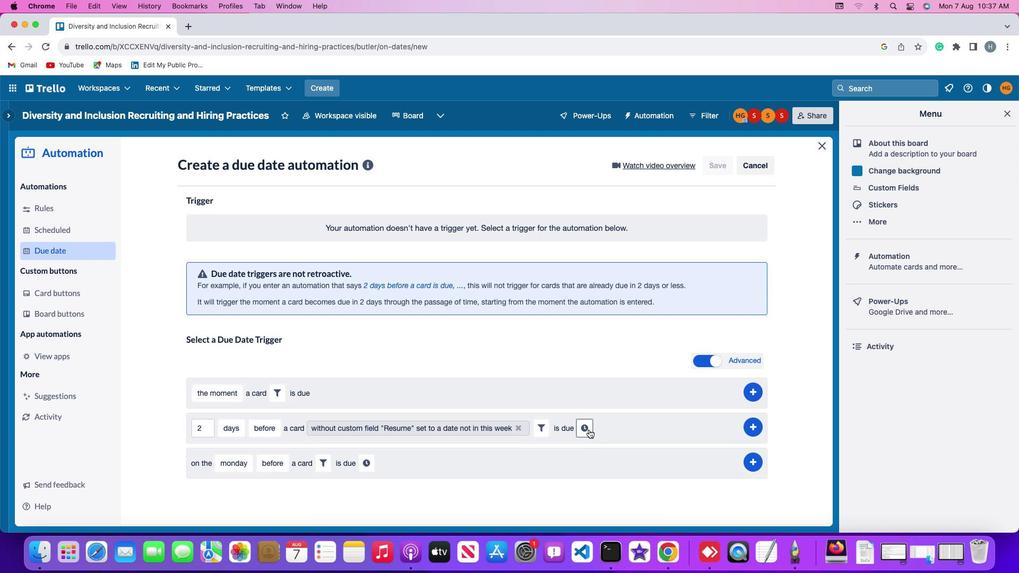 
Action: Mouse moved to (605, 430)
Screenshot: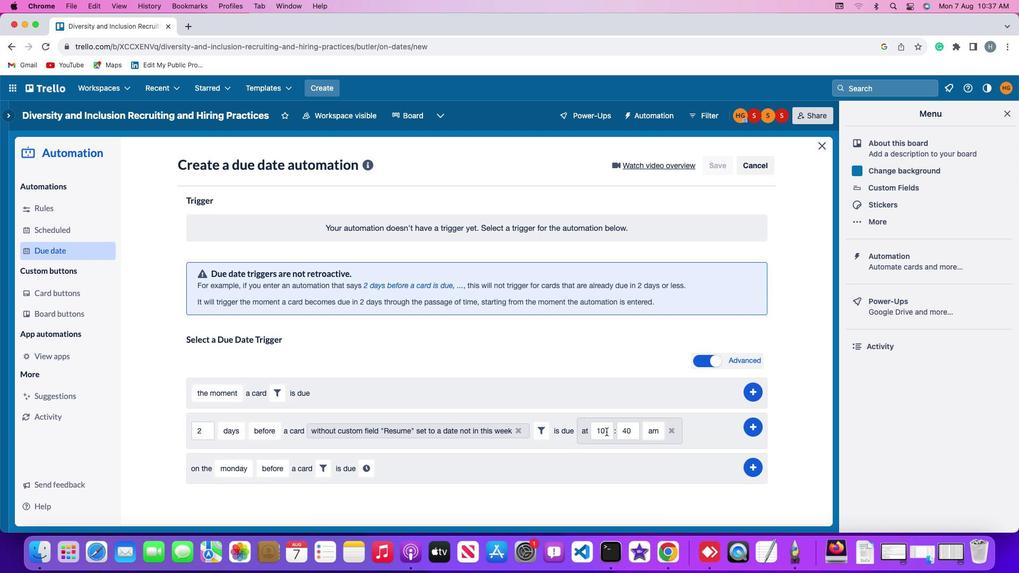 
Action: Mouse pressed left at (605, 430)
Screenshot: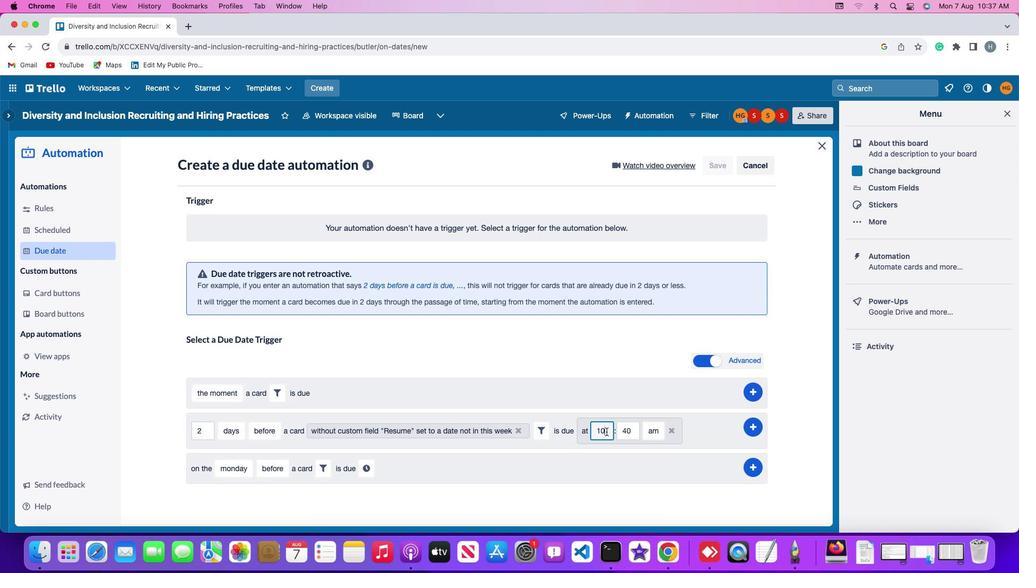 
Action: Key pressed Key.backspace
Screenshot: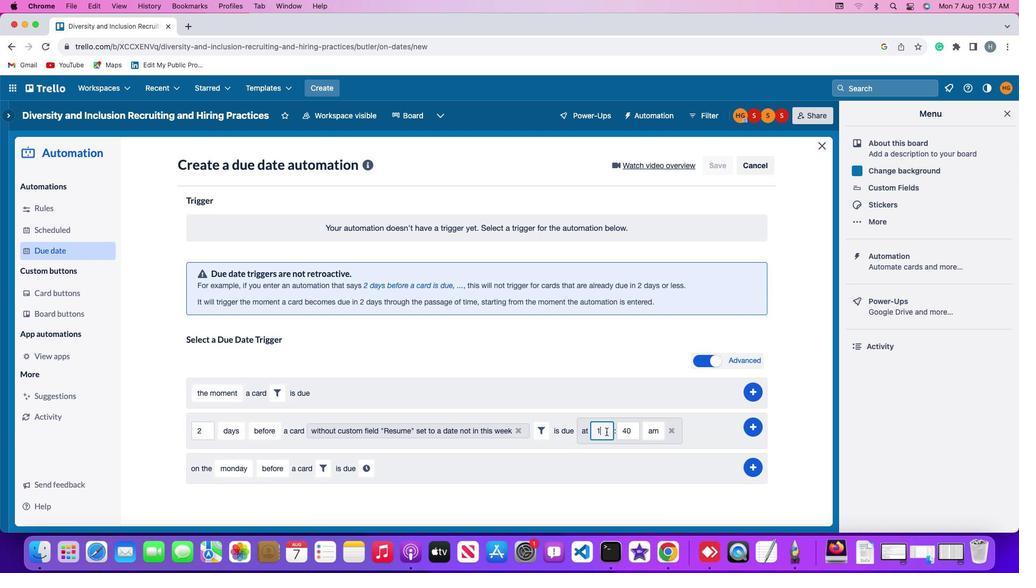 
Action: Mouse moved to (604, 430)
Screenshot: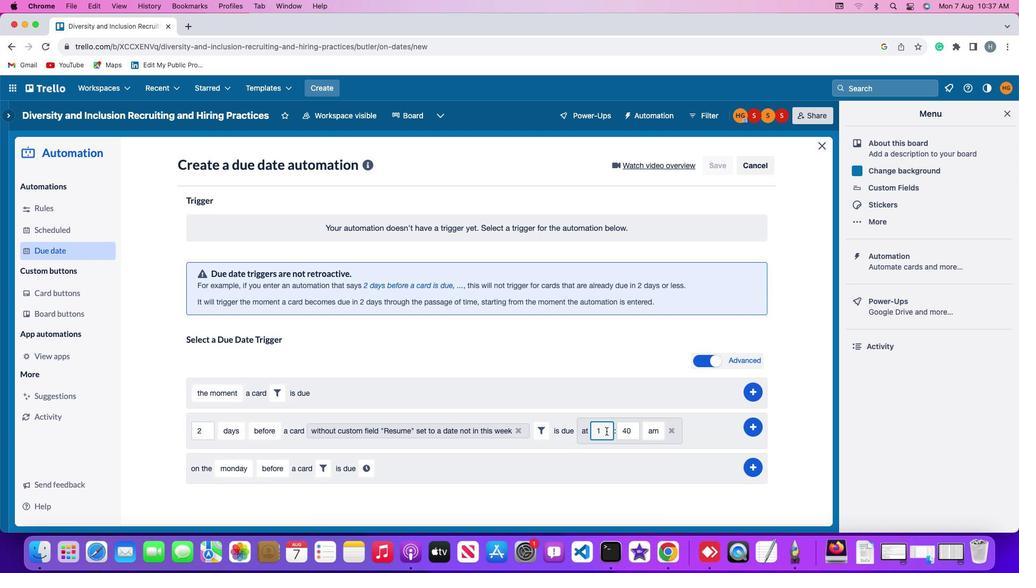 
Action: Key pressed Key.backspace'1''1'
Screenshot: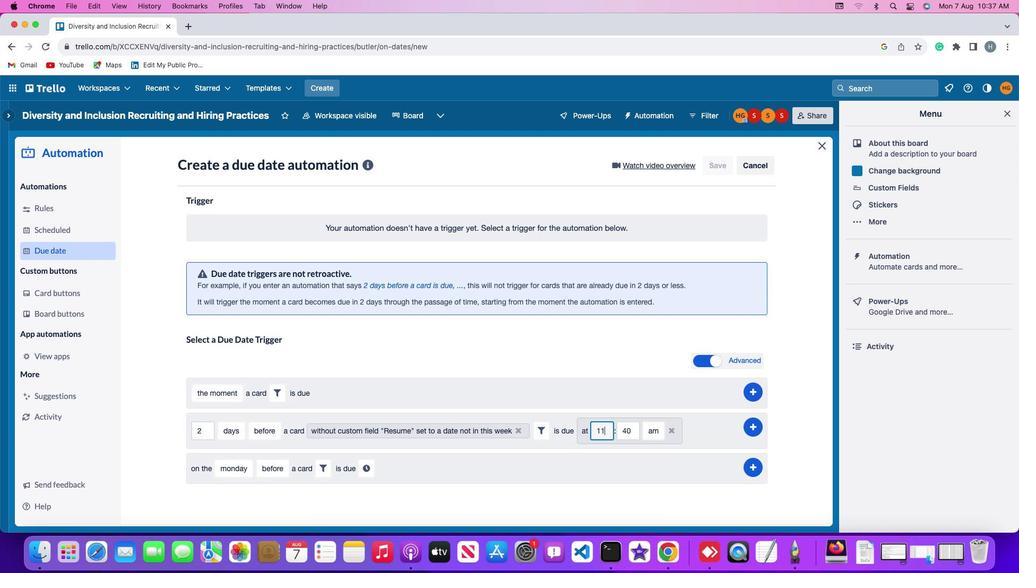 
Action: Mouse moved to (632, 430)
Screenshot: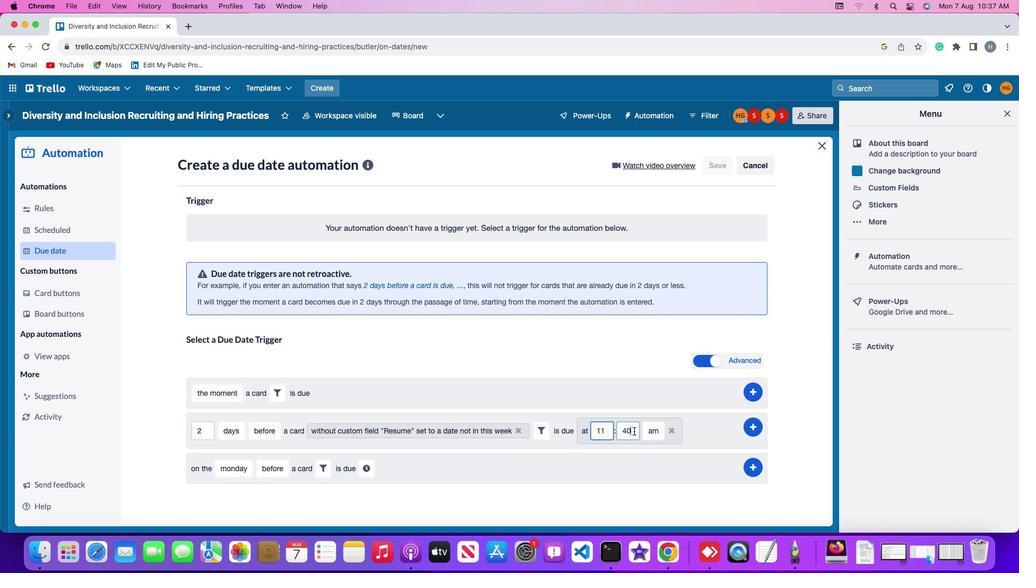 
Action: Mouse pressed left at (632, 430)
Screenshot: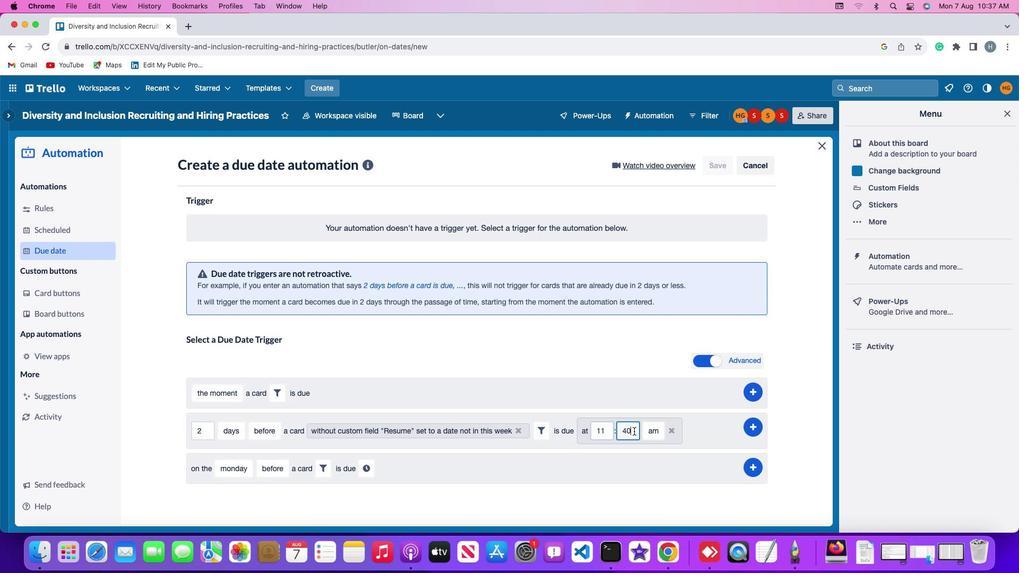 
Action: Key pressed Key.backspaceKey.backspace'0''0'
Screenshot: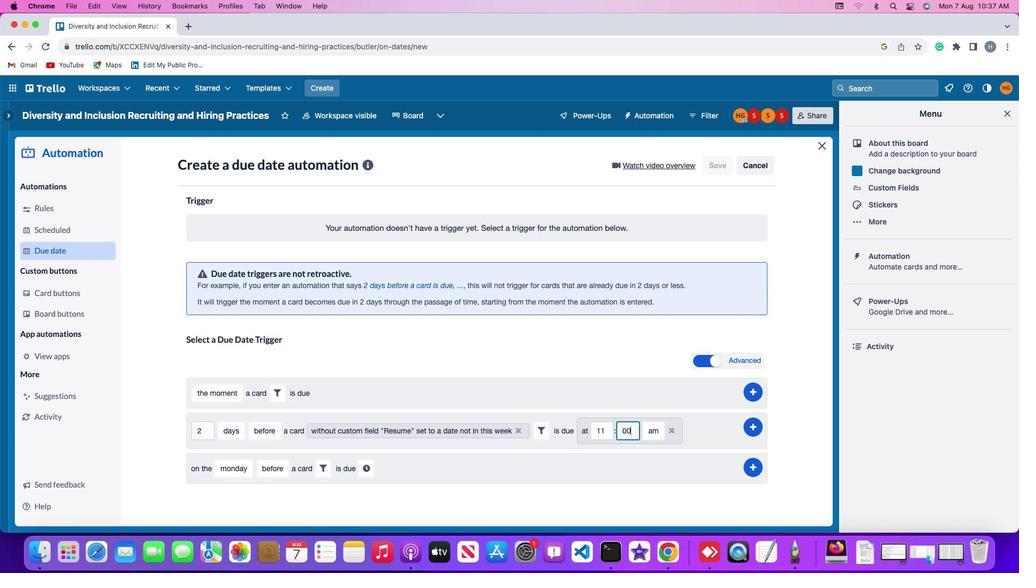 
Action: Mouse moved to (649, 429)
Screenshot: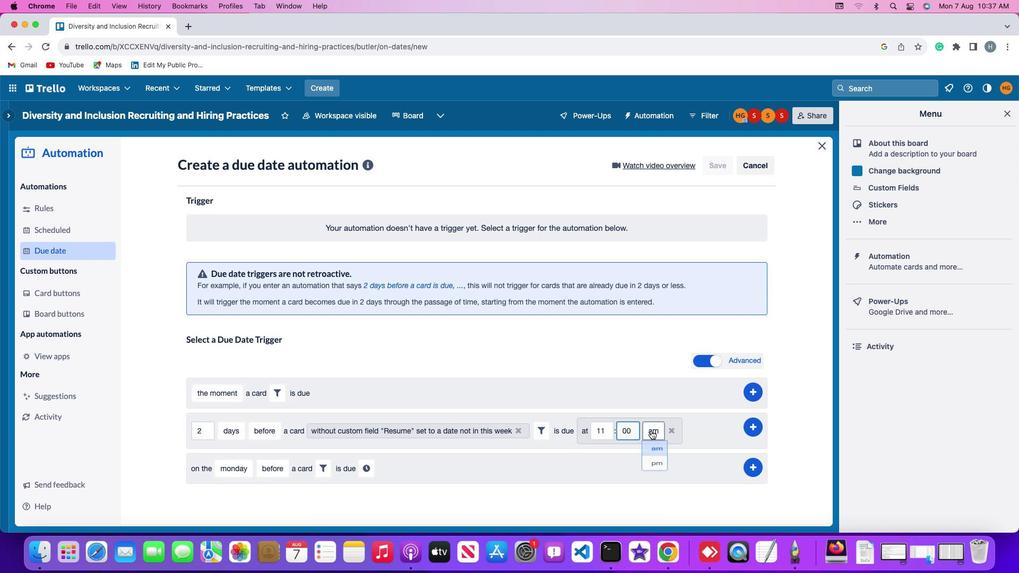 
Action: Mouse pressed left at (649, 429)
Screenshot: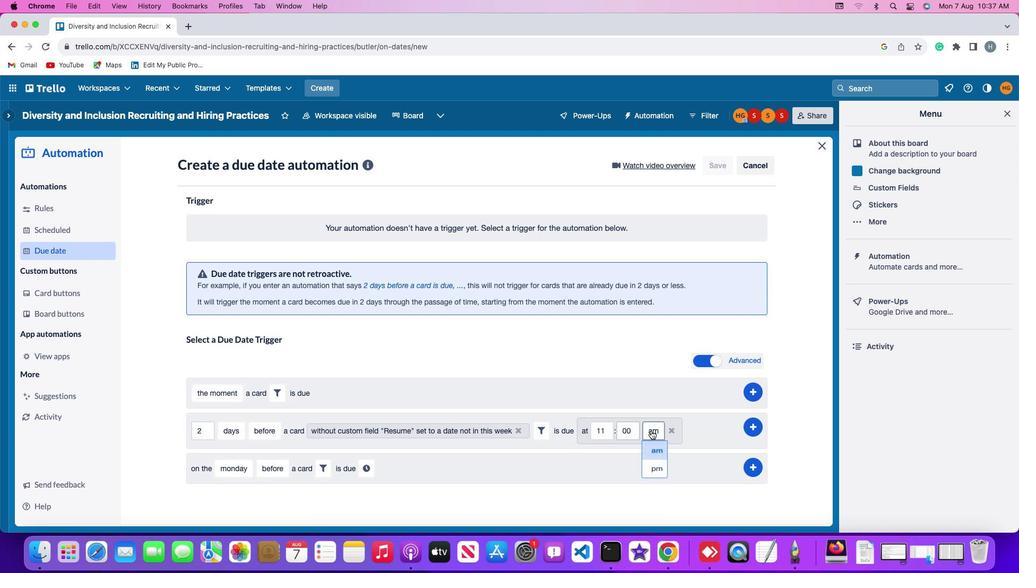 
Action: Mouse moved to (651, 454)
Screenshot: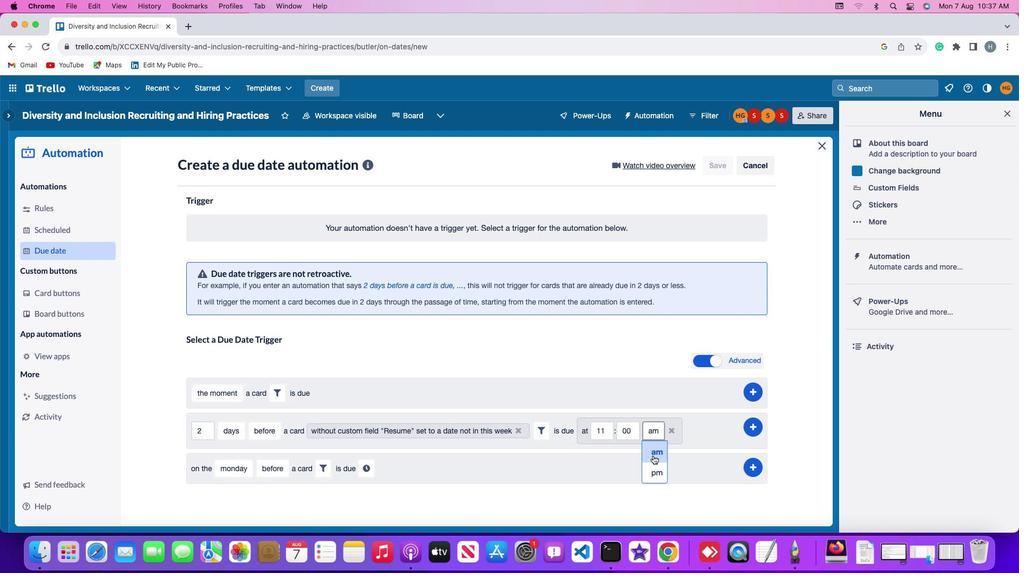 
Action: Mouse pressed left at (651, 454)
Screenshot: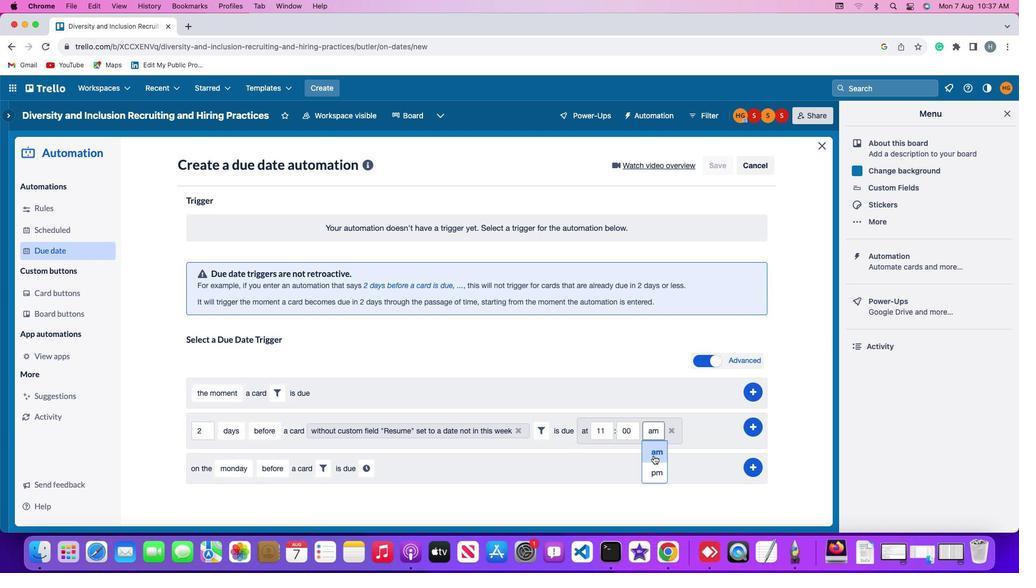 
Action: Mouse moved to (750, 426)
Screenshot: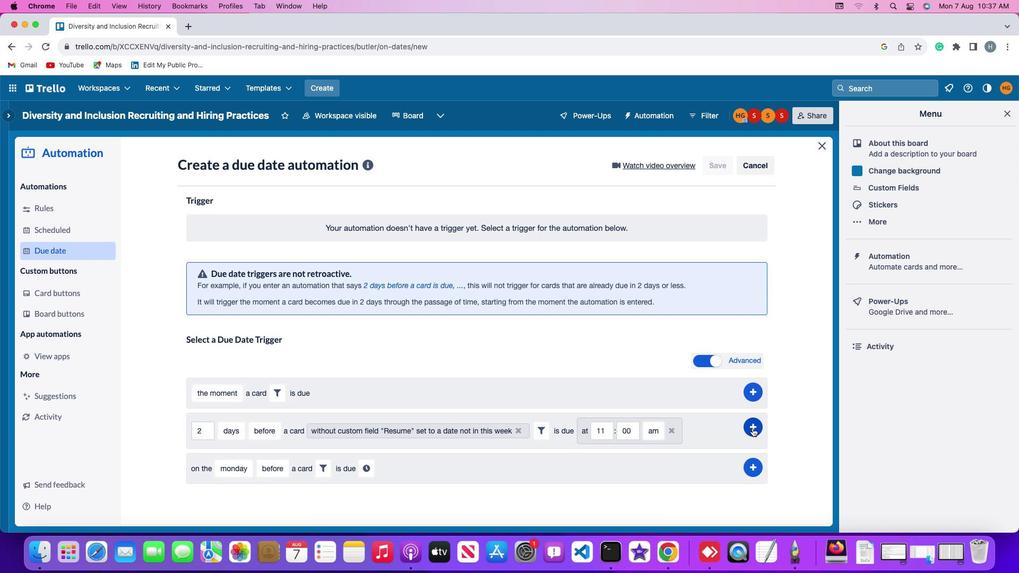 
Action: Mouse pressed left at (750, 426)
Screenshot: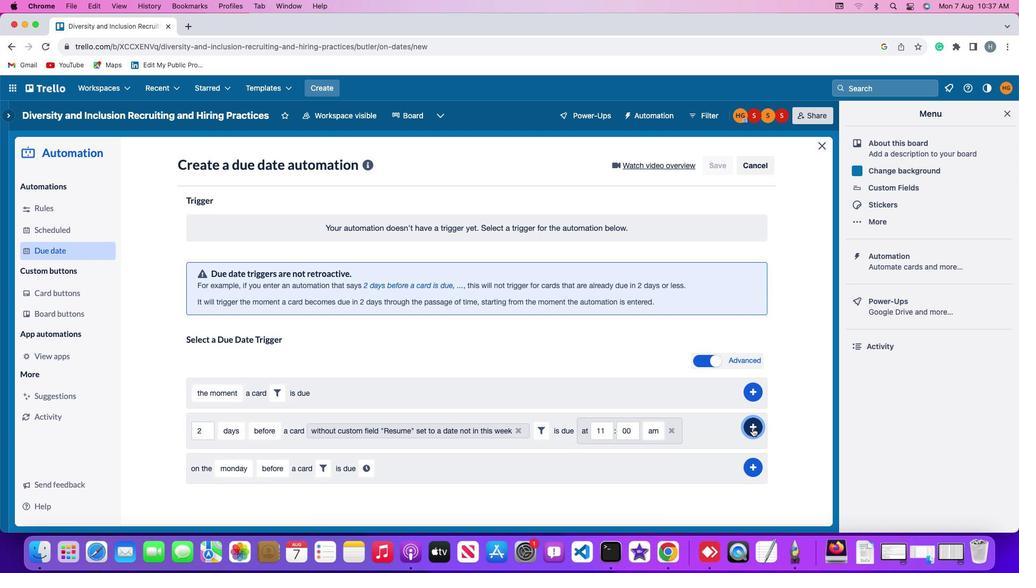 
Action: Mouse moved to (790, 329)
Screenshot: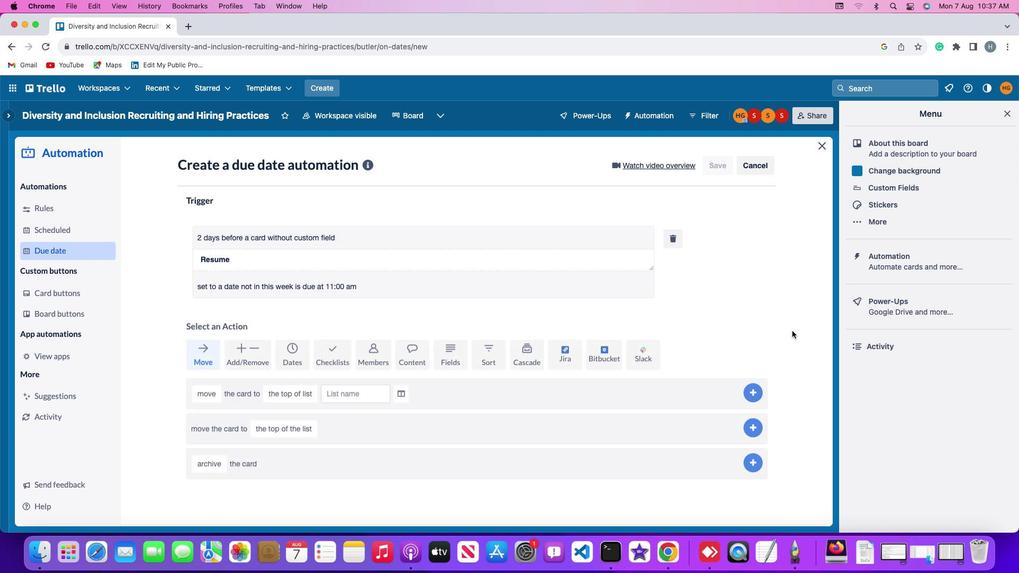 
